 Task: Find connections with filter location Ouled Mimoun with filter topic #socialentrepreneurswith filter profile language English with filter current company Business Web Solutions with filter school The ICFAI University, Dehradun with filter industry Internet Marketplace Platforms with filter service category Logo Design with filter keywords title Electrician
Action: Mouse moved to (532, 68)
Screenshot: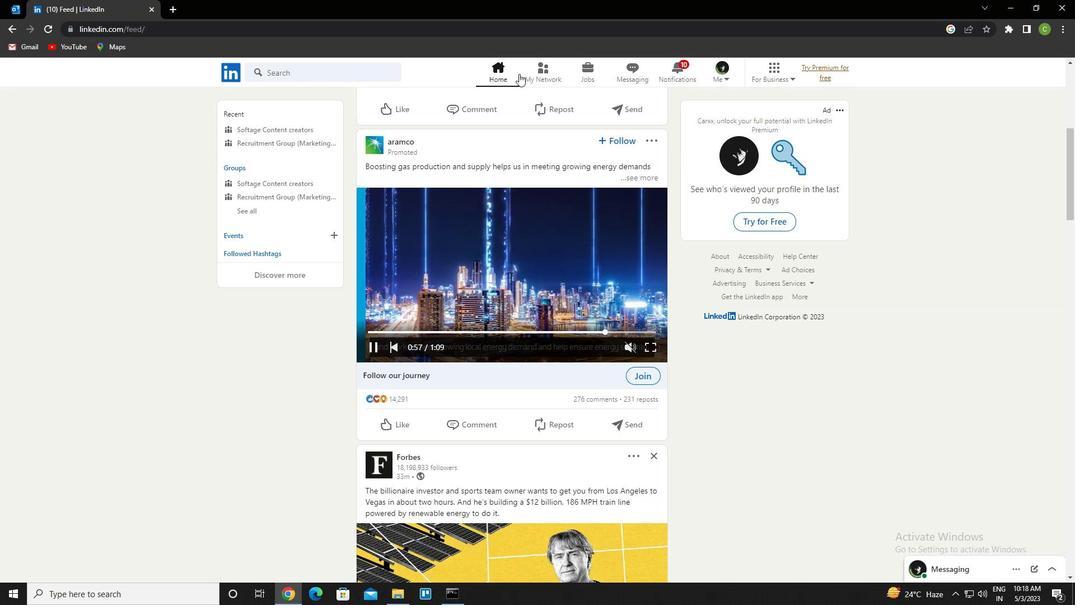 
Action: Mouse pressed left at (532, 68)
Screenshot: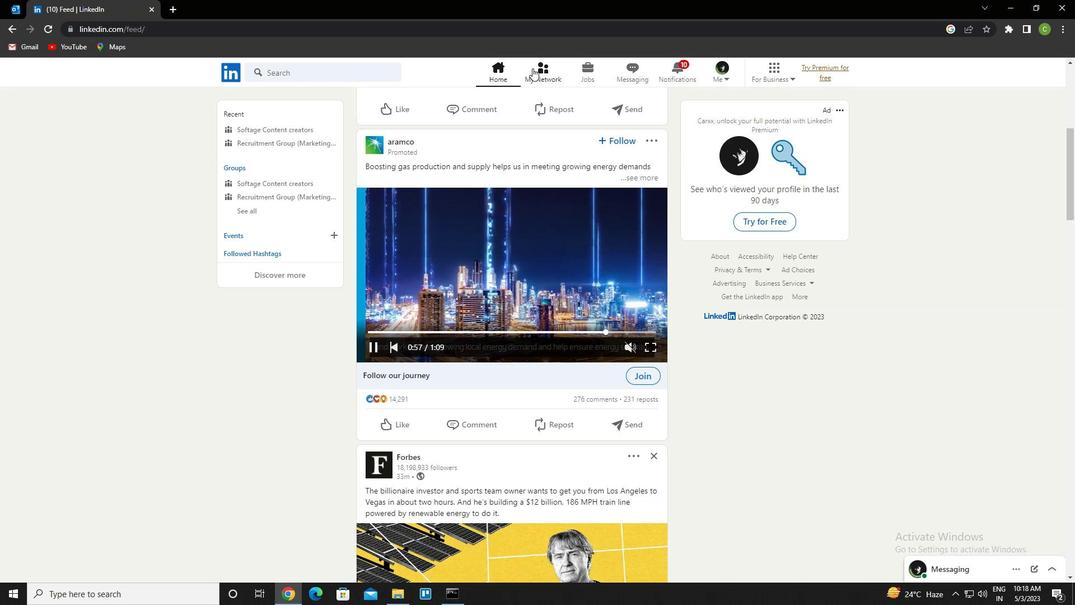 
Action: Mouse moved to (293, 135)
Screenshot: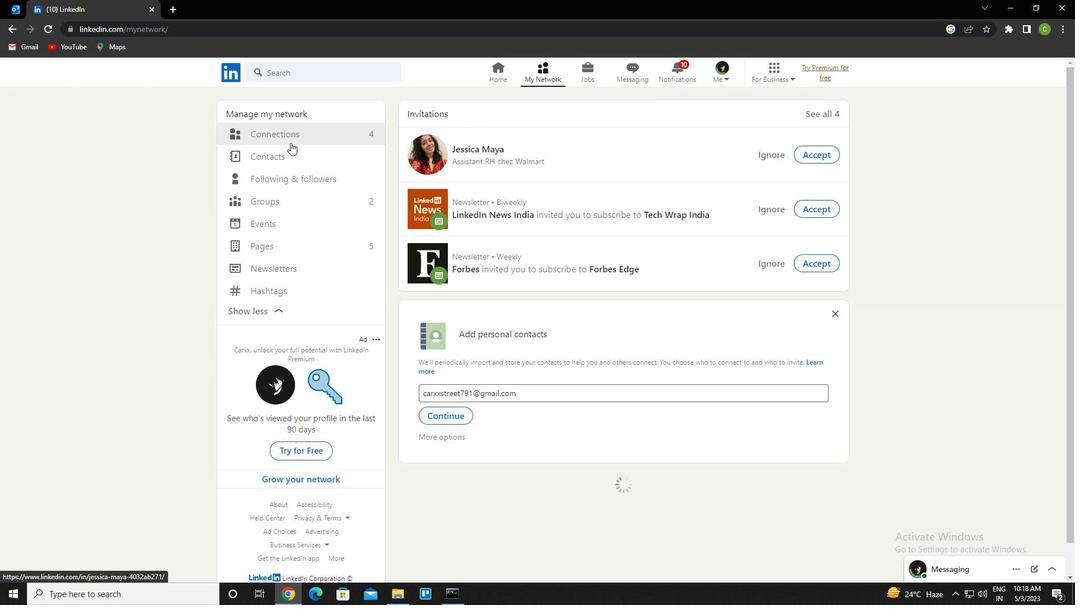 
Action: Mouse pressed left at (293, 135)
Screenshot: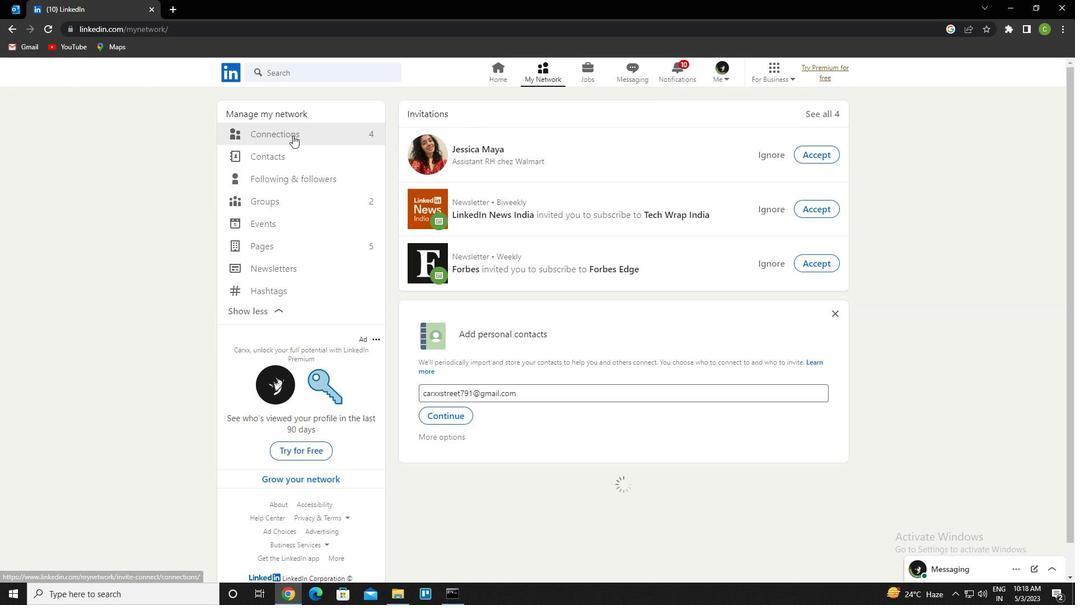 
Action: Mouse moved to (635, 134)
Screenshot: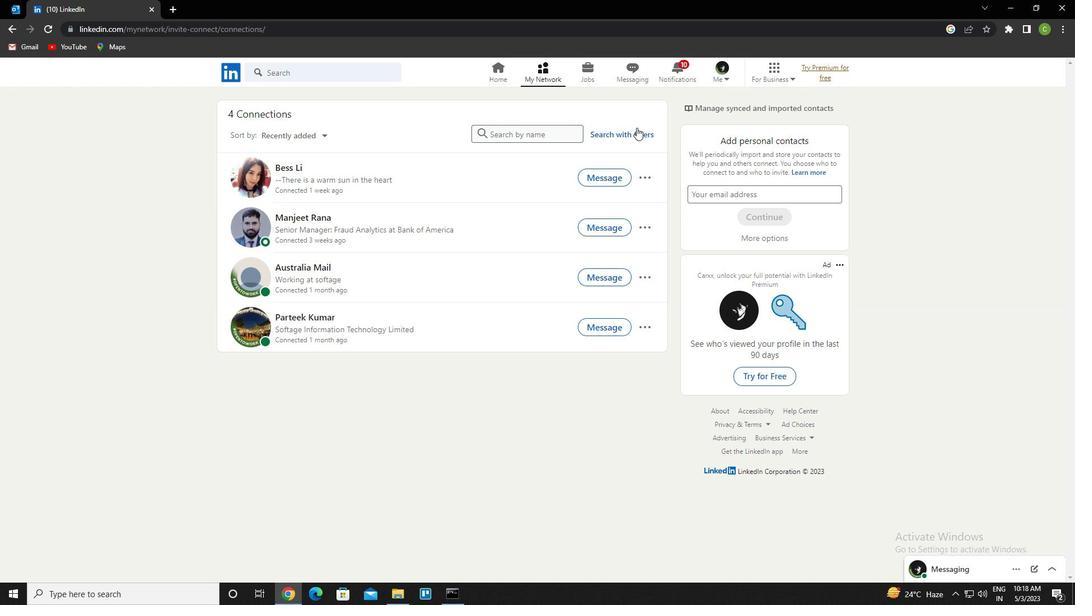 
Action: Mouse pressed left at (635, 134)
Screenshot: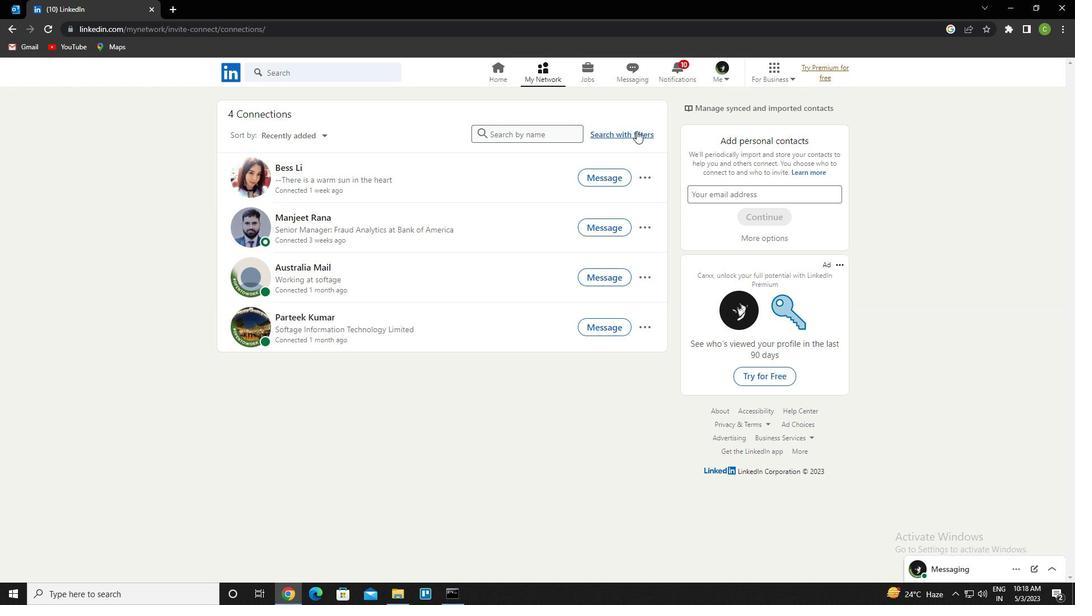 
Action: Mouse moved to (575, 106)
Screenshot: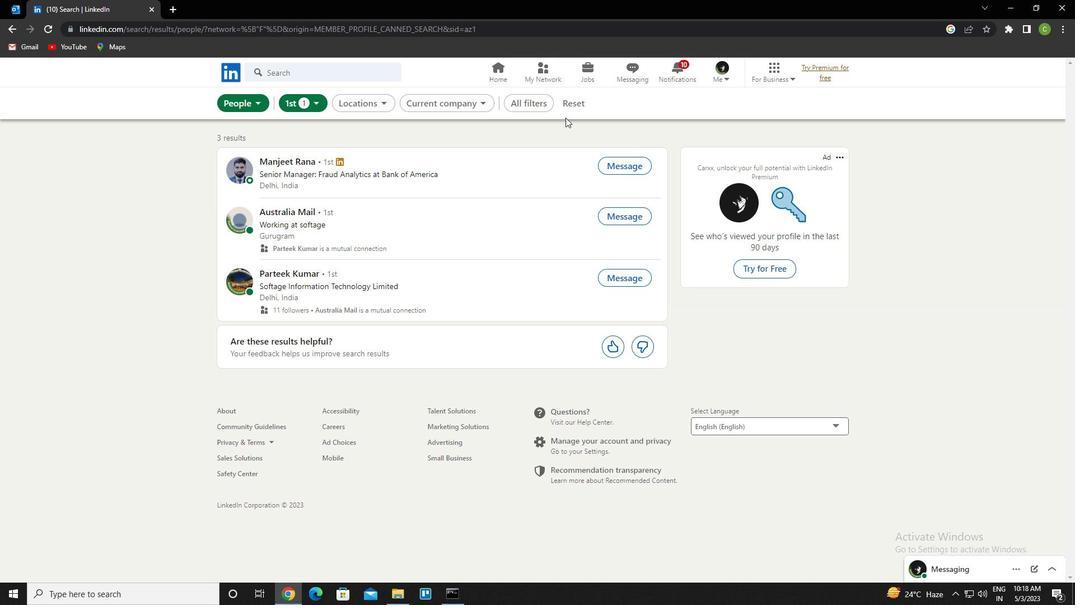
Action: Mouse pressed left at (575, 106)
Screenshot: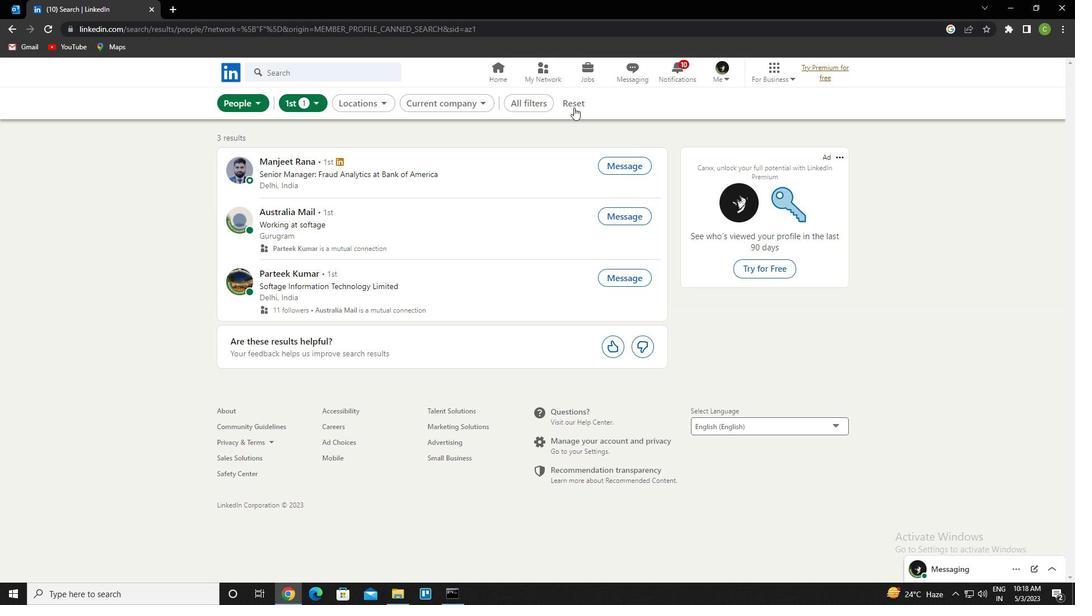 
Action: Mouse moved to (563, 103)
Screenshot: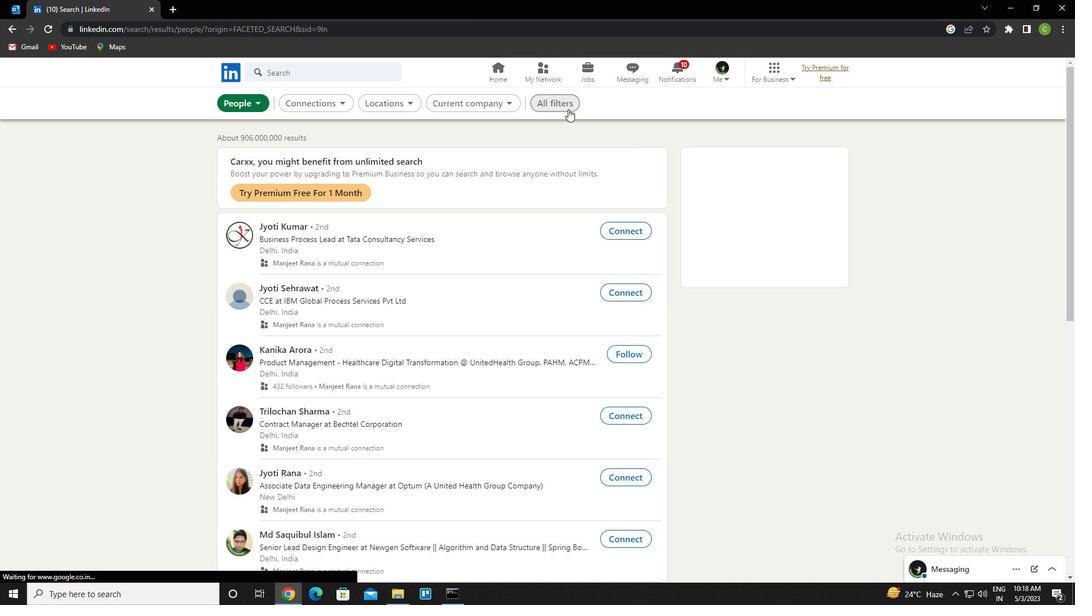 
Action: Mouse pressed left at (563, 103)
Screenshot: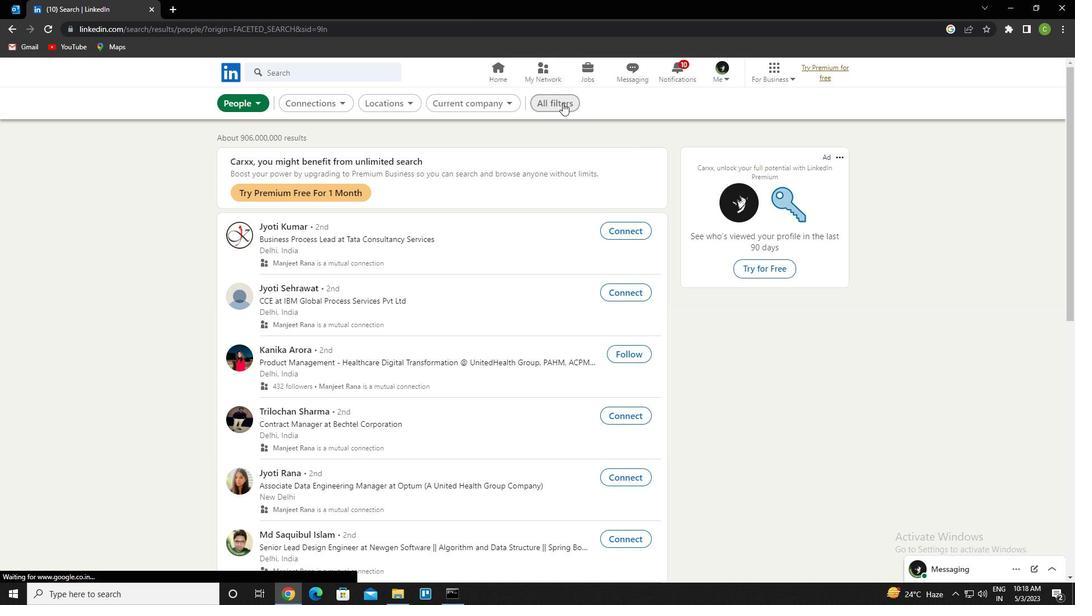 
Action: Mouse moved to (1044, 363)
Screenshot: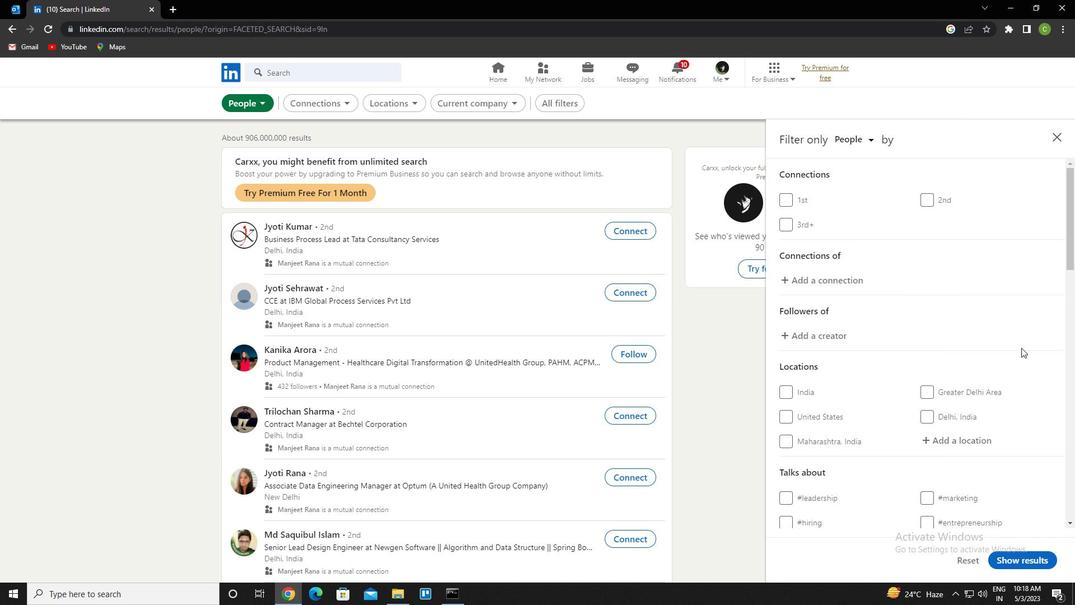 
Action: Mouse scrolled (1044, 362) with delta (0, 0)
Screenshot: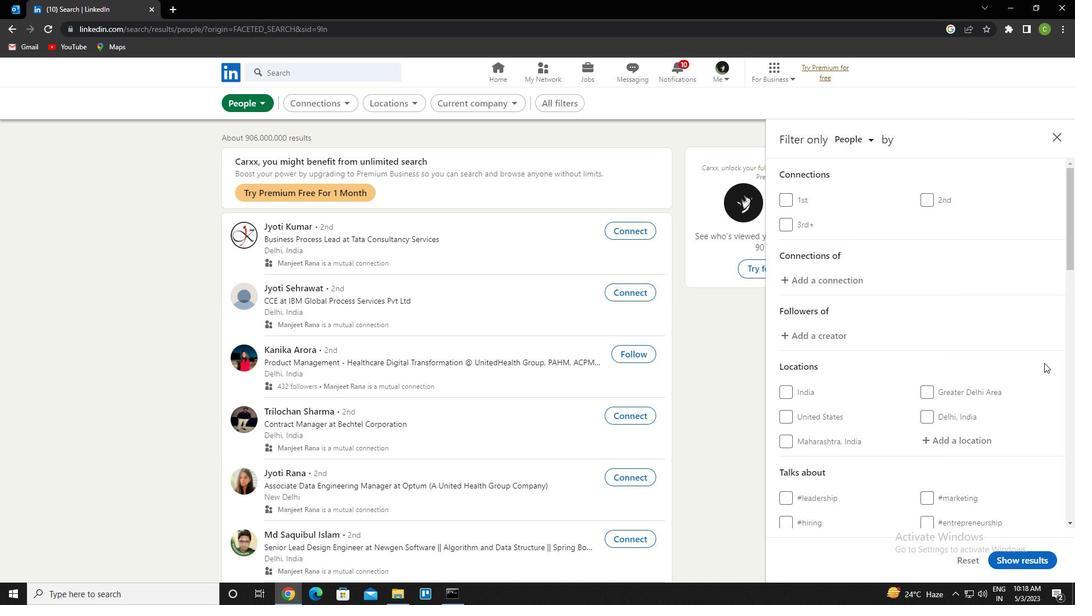 
Action: Mouse scrolled (1044, 362) with delta (0, 0)
Screenshot: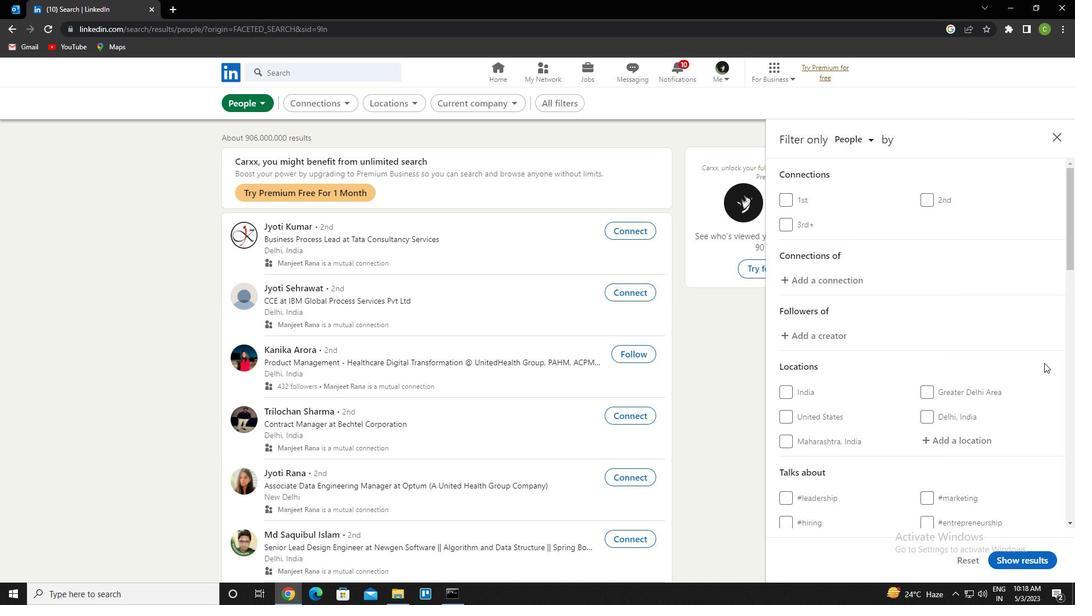 
Action: Mouse moved to (1042, 361)
Screenshot: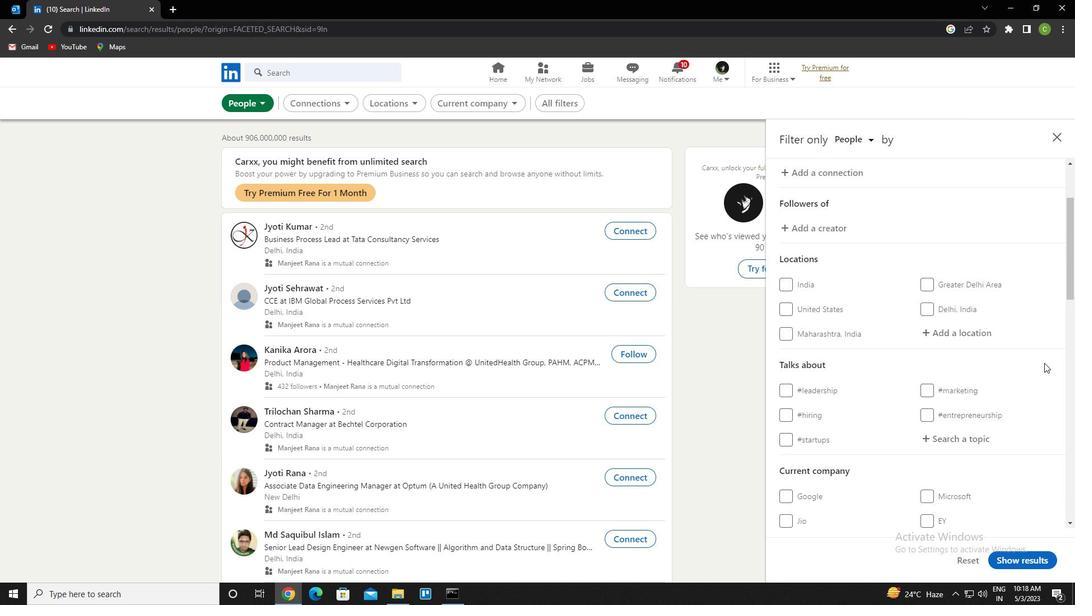 
Action: Mouse scrolled (1042, 361) with delta (0, 0)
Screenshot: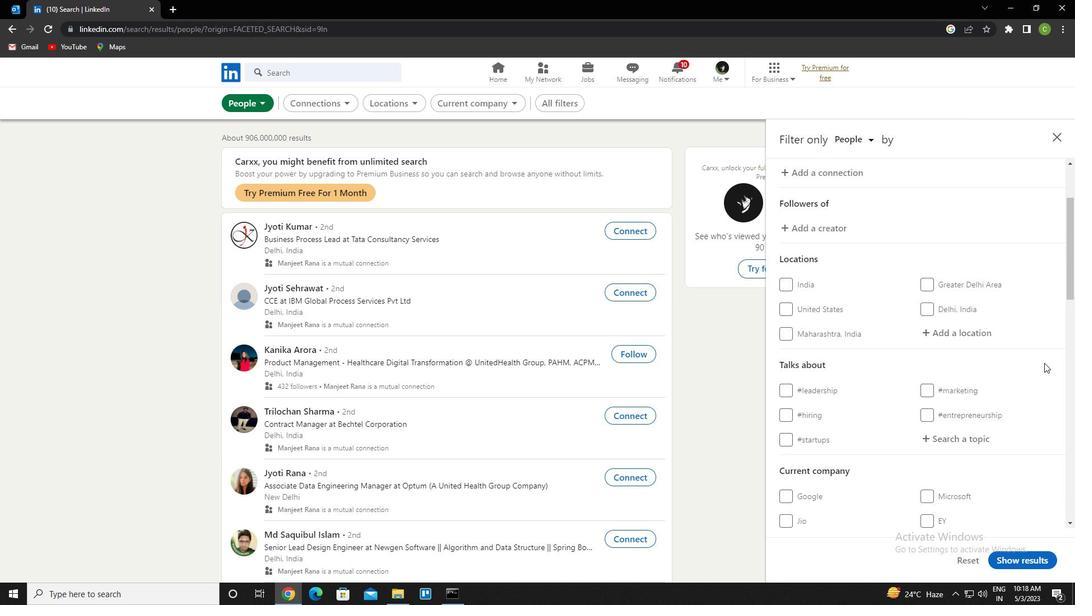 
Action: Mouse moved to (976, 278)
Screenshot: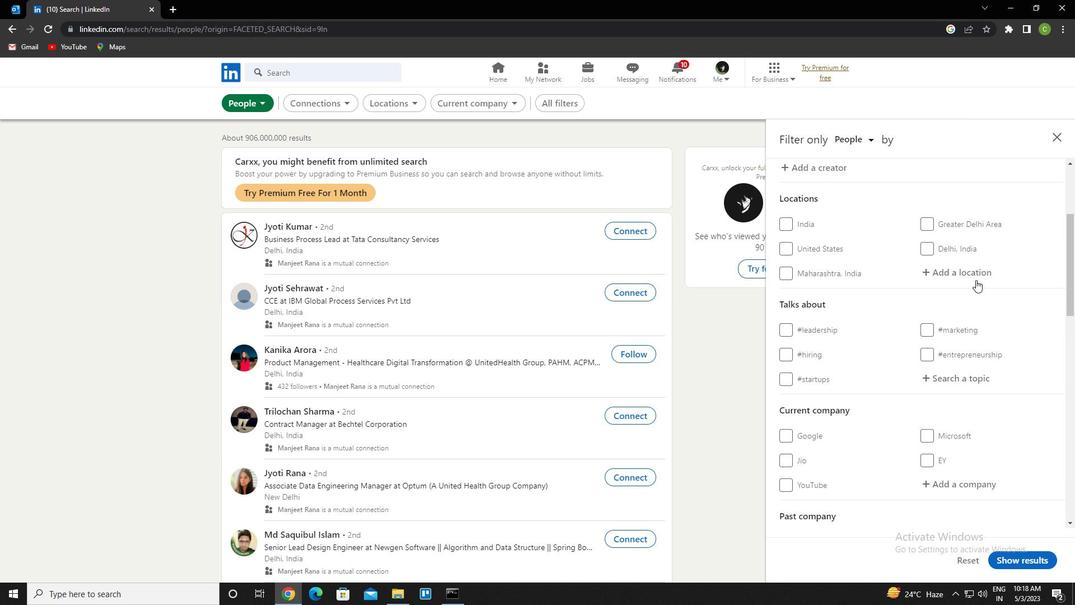 
Action: Mouse pressed left at (976, 278)
Screenshot: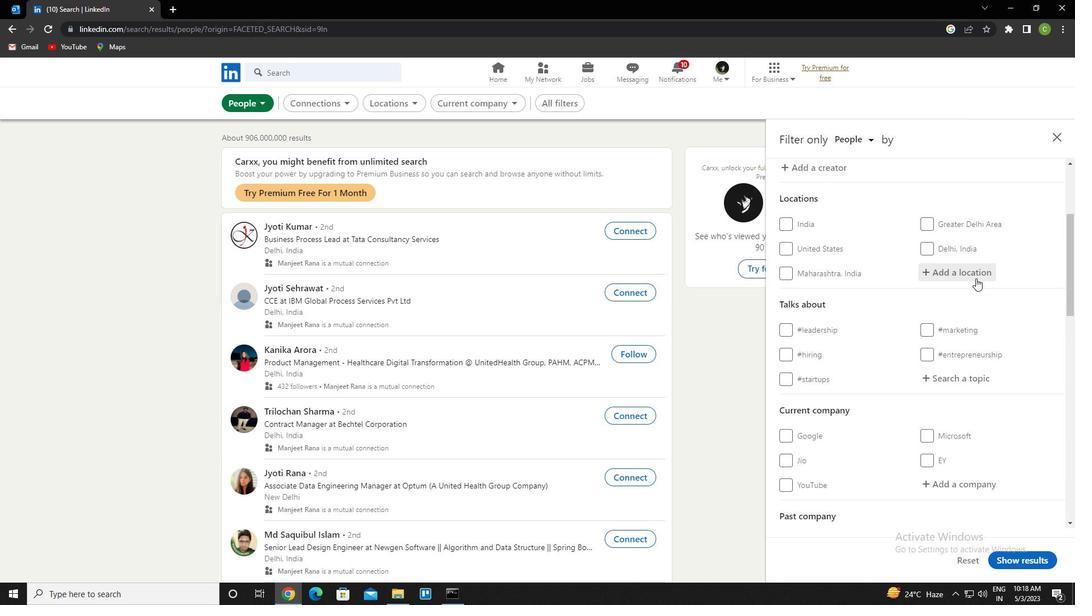 
Action: Key pressed <Key.caps_lock>o<Key.caps_lock>uled<Key.space>min<Key.backspace>moum<Key.enter>
Screenshot: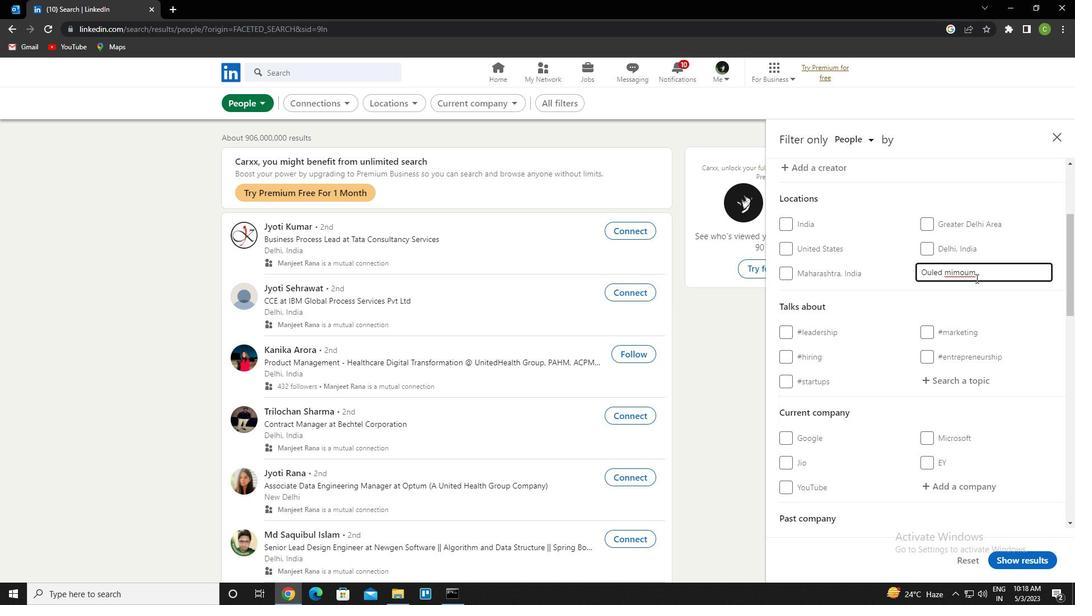 
Action: Mouse scrolled (976, 277) with delta (0, 0)
Screenshot: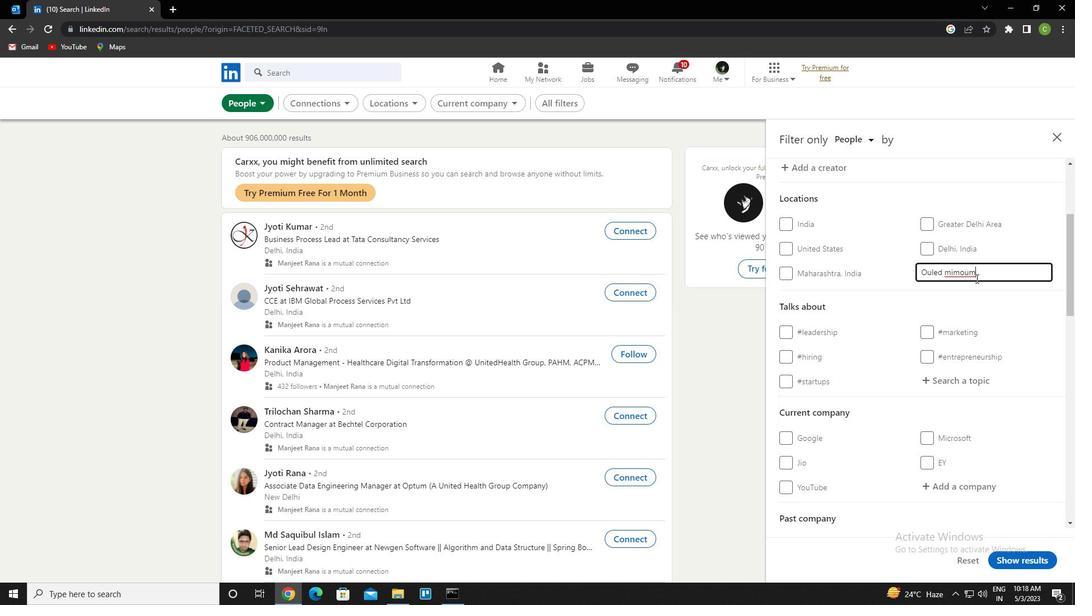 
Action: Mouse scrolled (976, 277) with delta (0, 0)
Screenshot: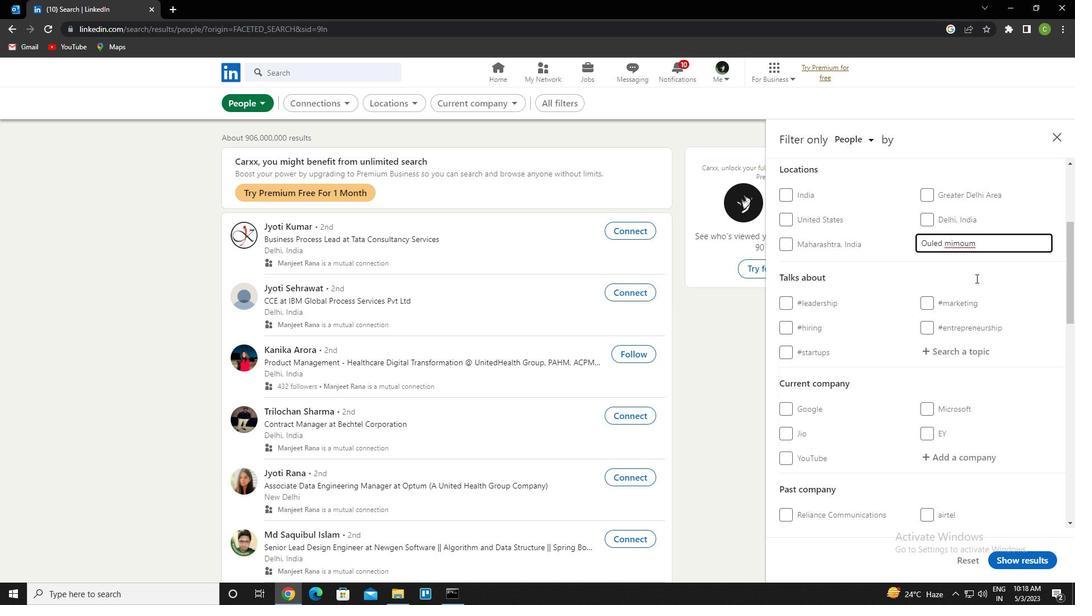 
Action: Mouse moved to (964, 271)
Screenshot: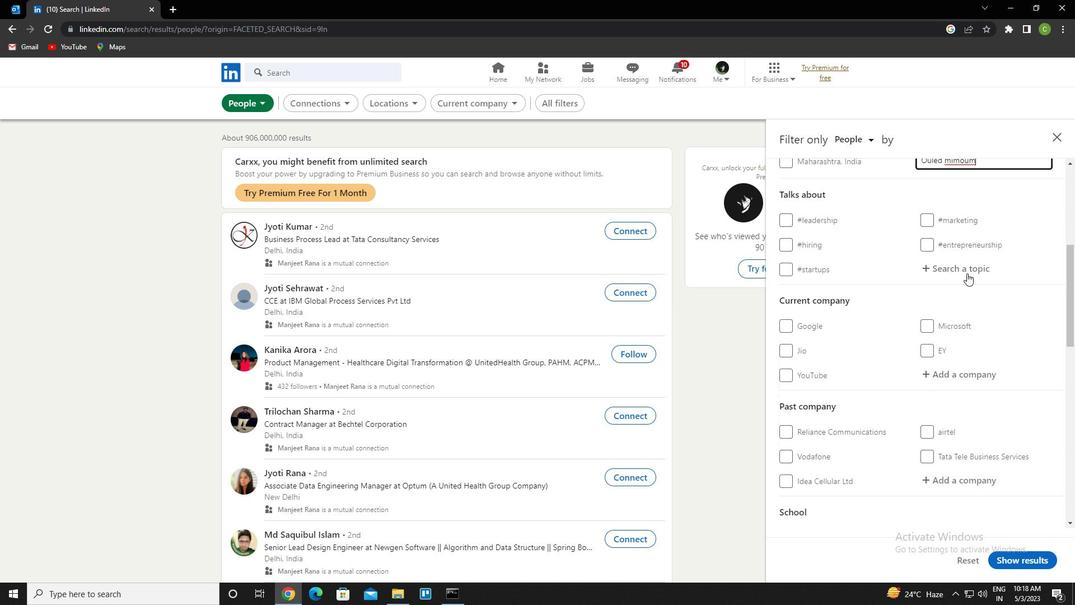 
Action: Mouse pressed left at (964, 271)
Screenshot: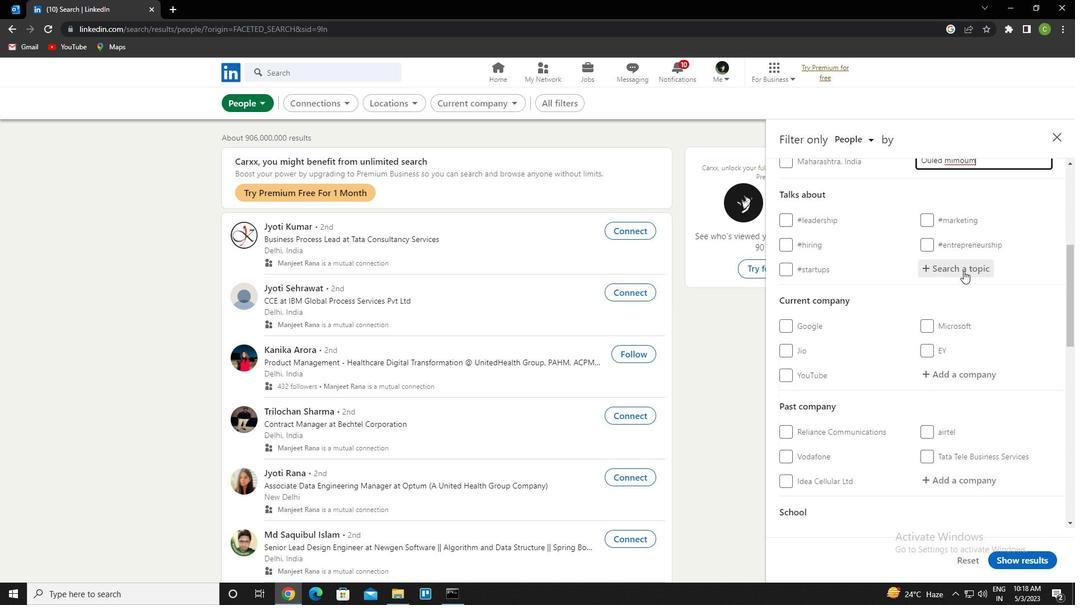
Action: Key pressed socialentrep<Key.down><Key.down><Key.enter>
Screenshot: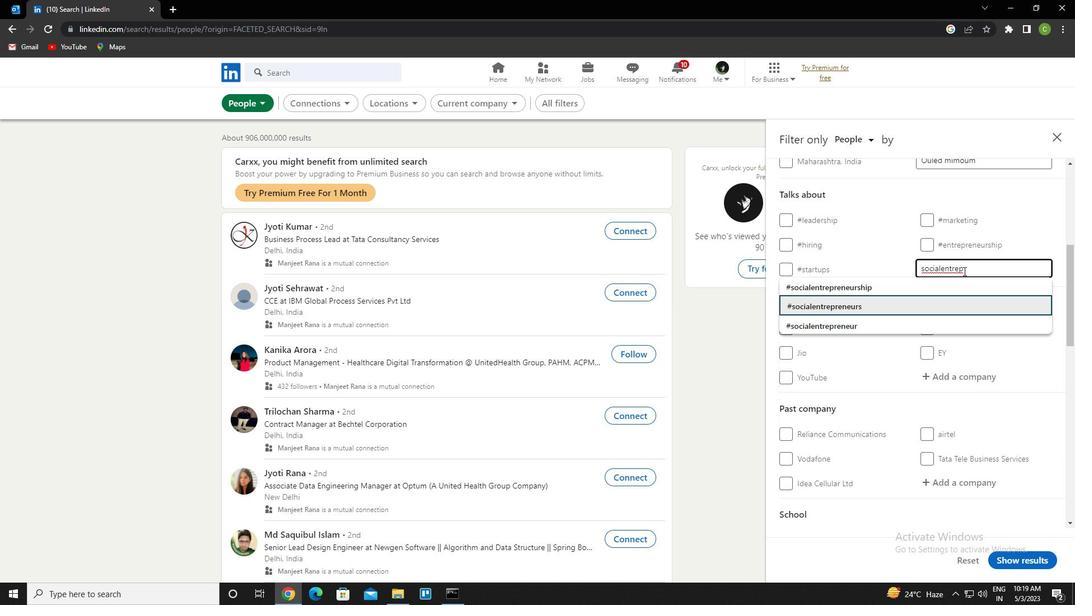 
Action: Mouse scrolled (964, 270) with delta (0, 0)
Screenshot: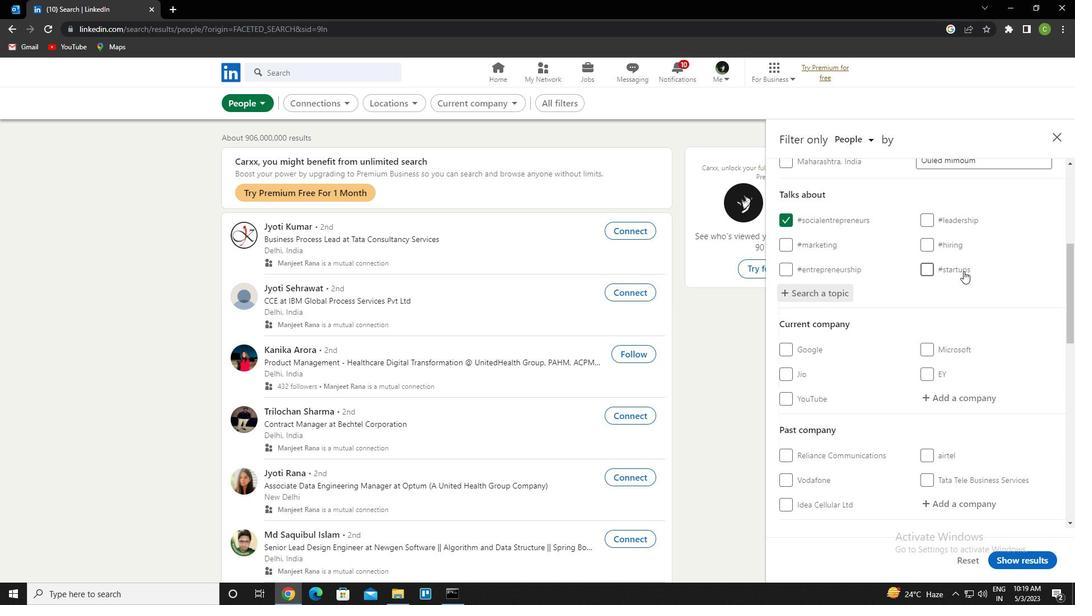 
Action: Mouse scrolled (964, 270) with delta (0, 0)
Screenshot: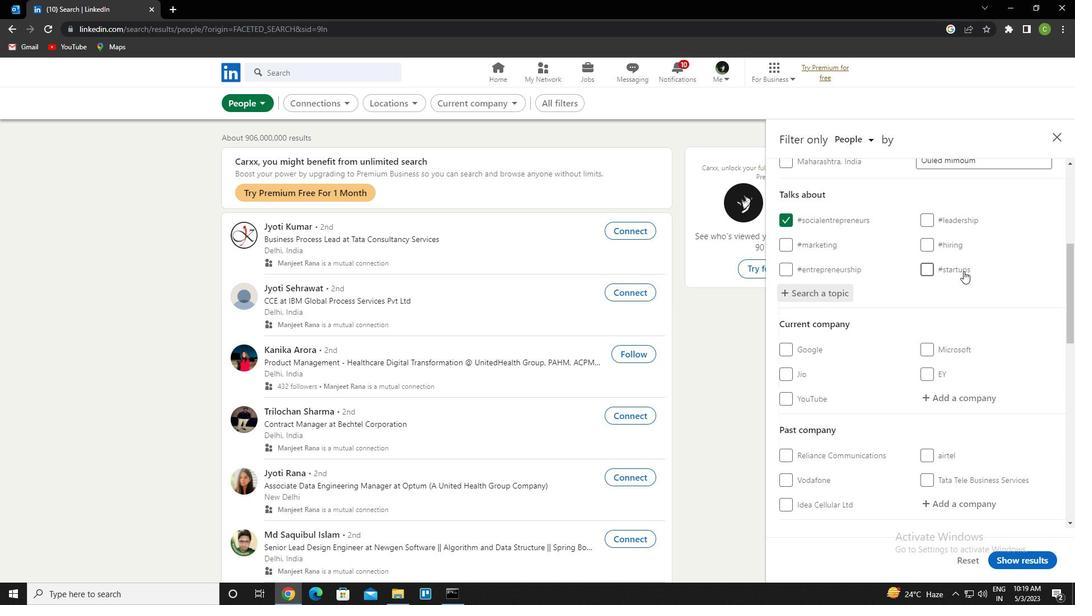 
Action: Mouse scrolled (964, 270) with delta (0, 0)
Screenshot: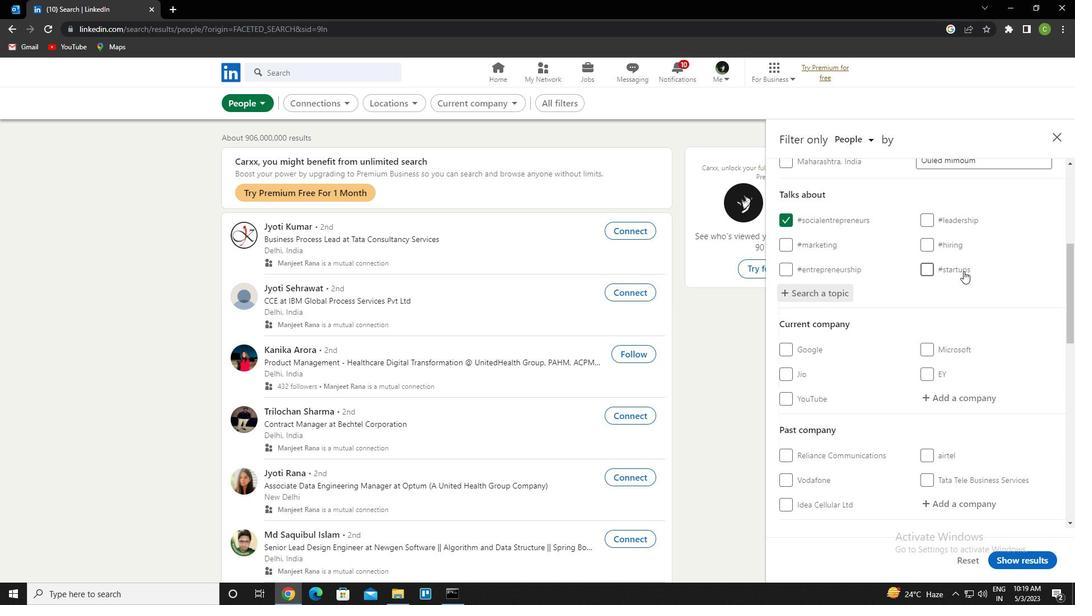 
Action: Mouse scrolled (964, 270) with delta (0, 0)
Screenshot: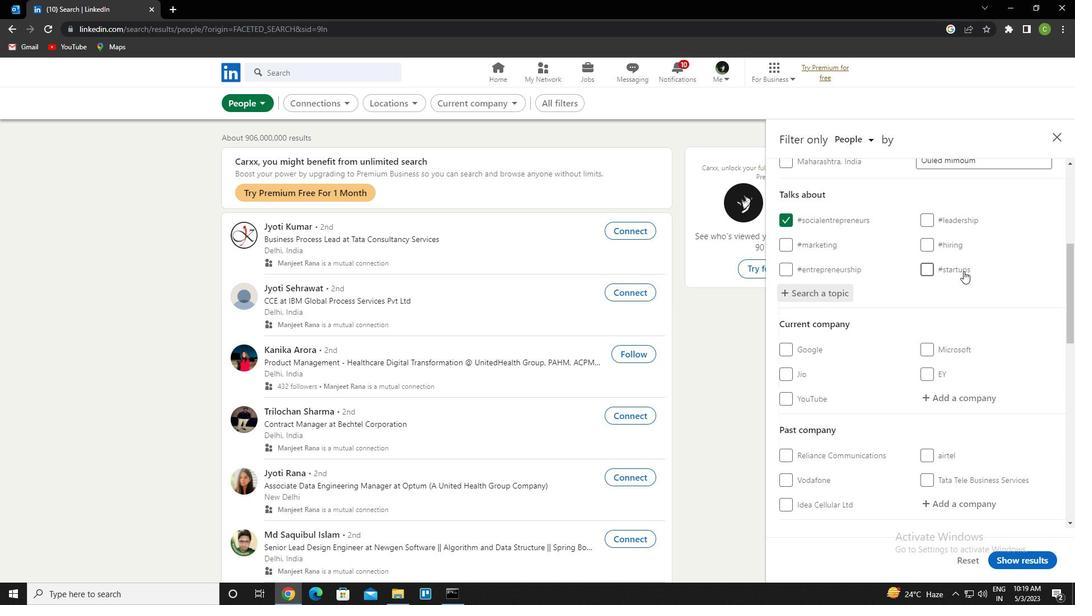 
Action: Mouse scrolled (964, 270) with delta (0, 0)
Screenshot: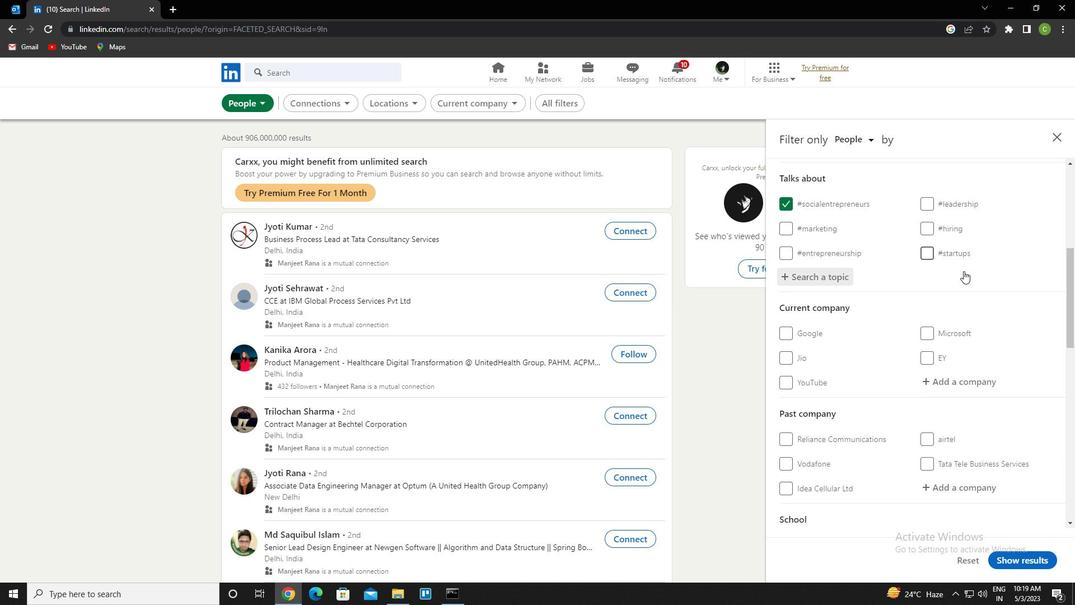 
Action: Mouse scrolled (964, 270) with delta (0, 0)
Screenshot: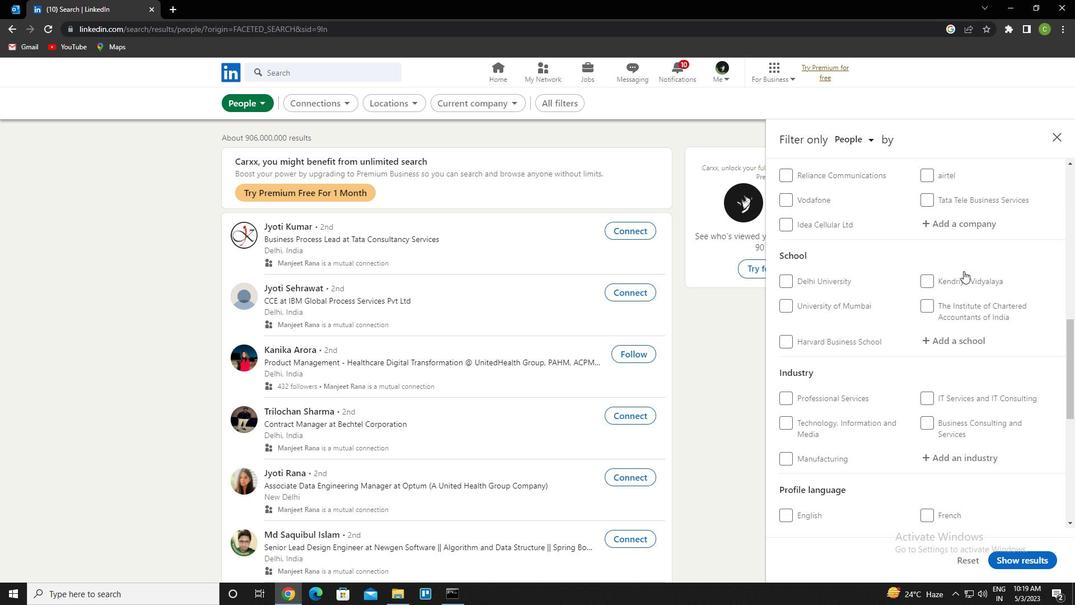 
Action: Mouse scrolled (964, 270) with delta (0, 0)
Screenshot: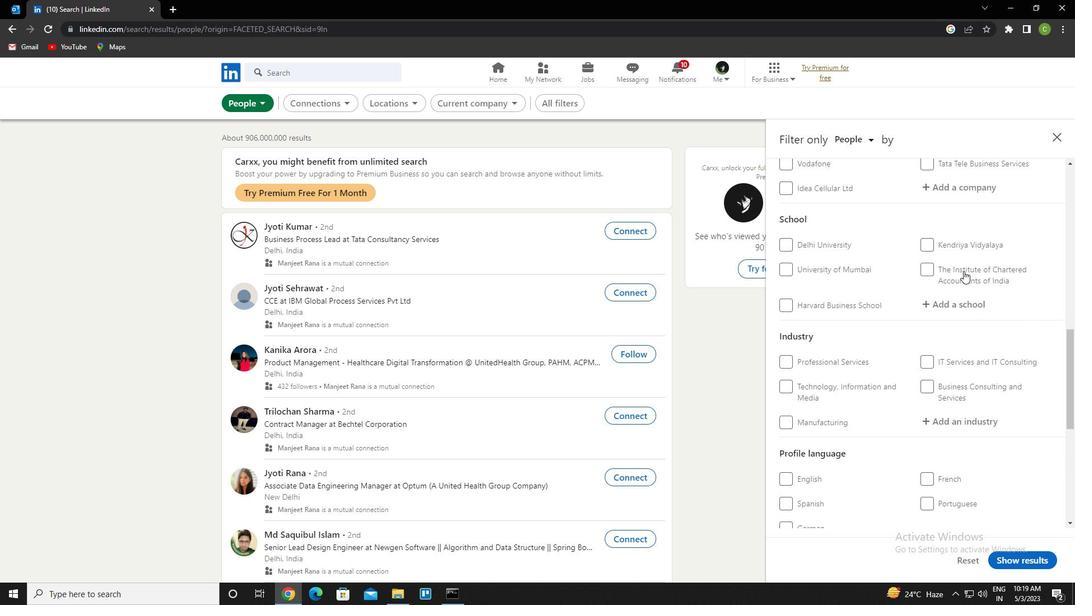 
Action: Mouse scrolled (964, 270) with delta (0, 0)
Screenshot: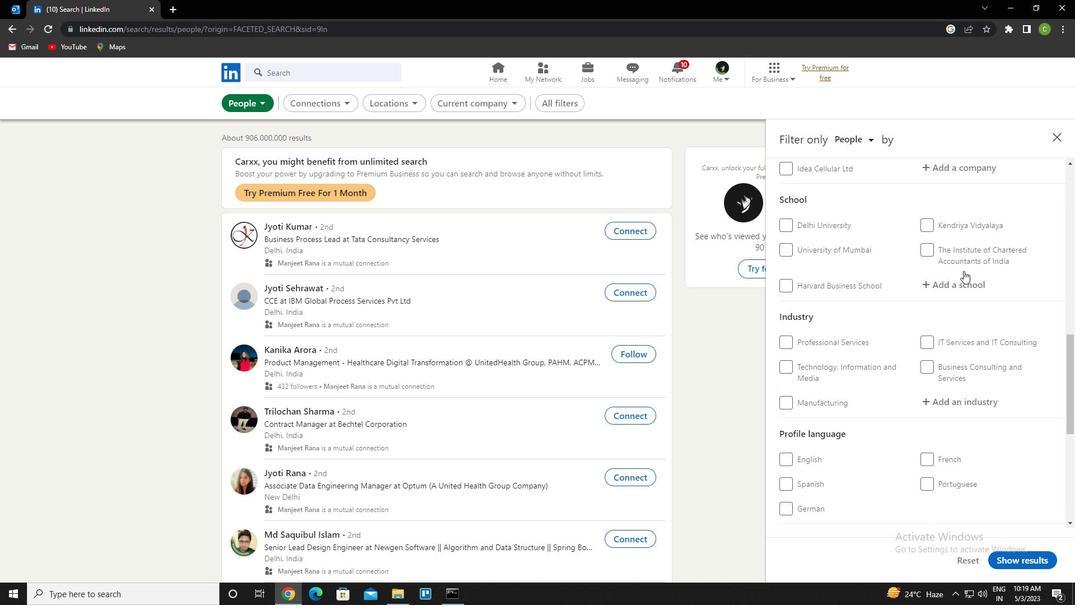 
Action: Mouse scrolled (964, 270) with delta (0, 0)
Screenshot: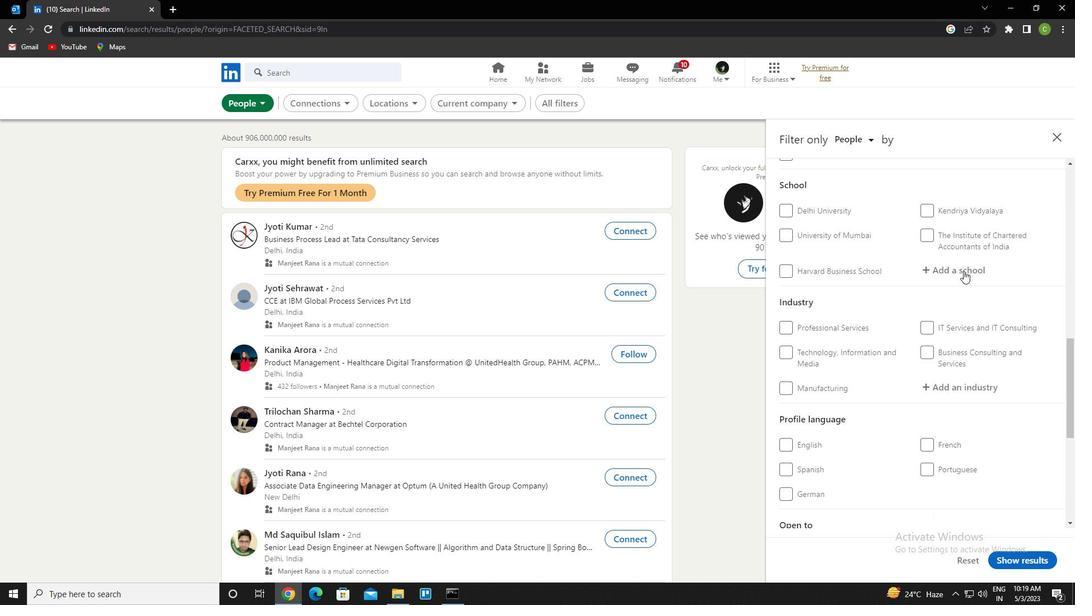 
Action: Mouse scrolled (964, 270) with delta (0, 0)
Screenshot: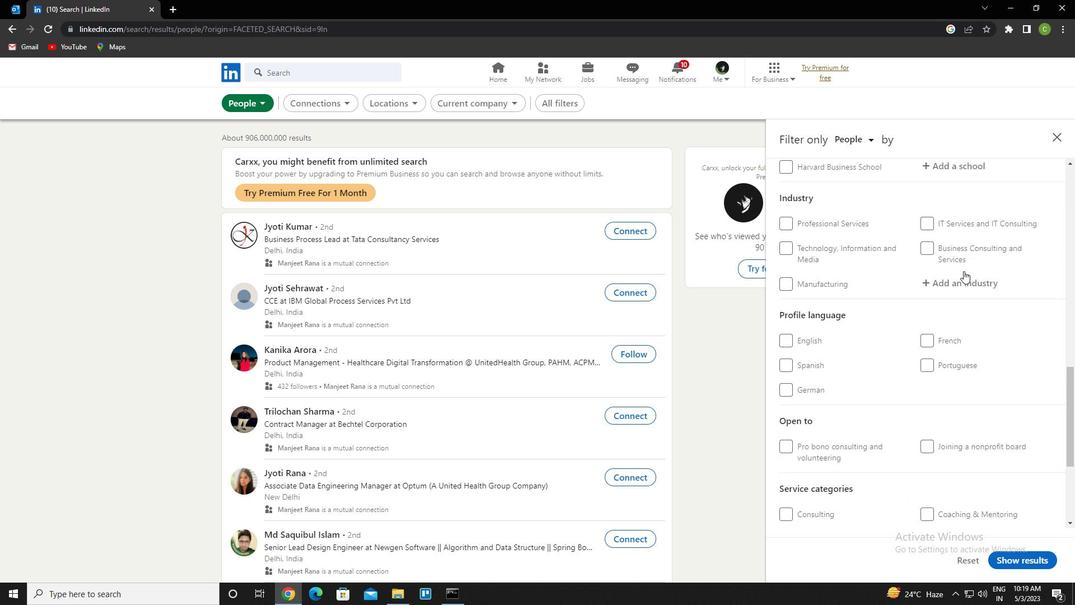 
Action: Mouse scrolled (964, 270) with delta (0, 0)
Screenshot: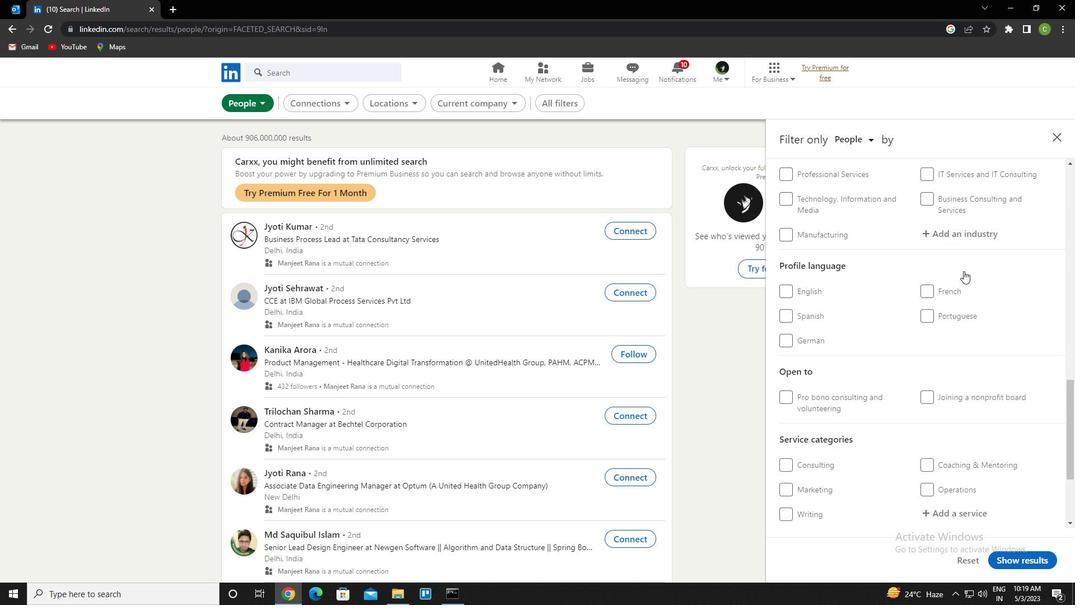 
Action: Mouse moved to (882, 301)
Screenshot: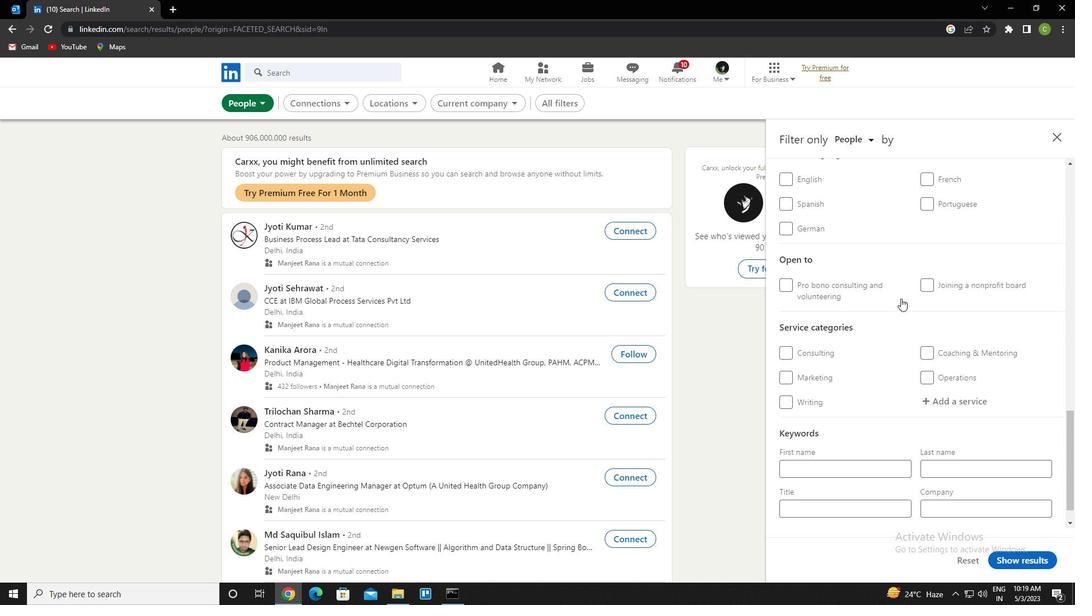 
Action: Mouse scrolled (882, 301) with delta (0, 0)
Screenshot: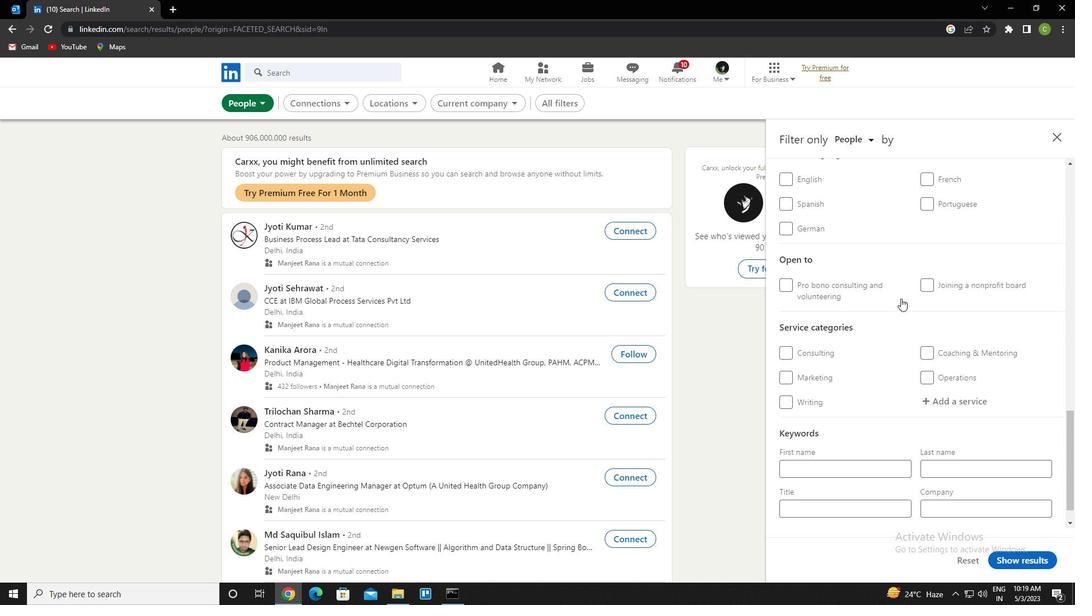 
Action: Mouse moved to (782, 240)
Screenshot: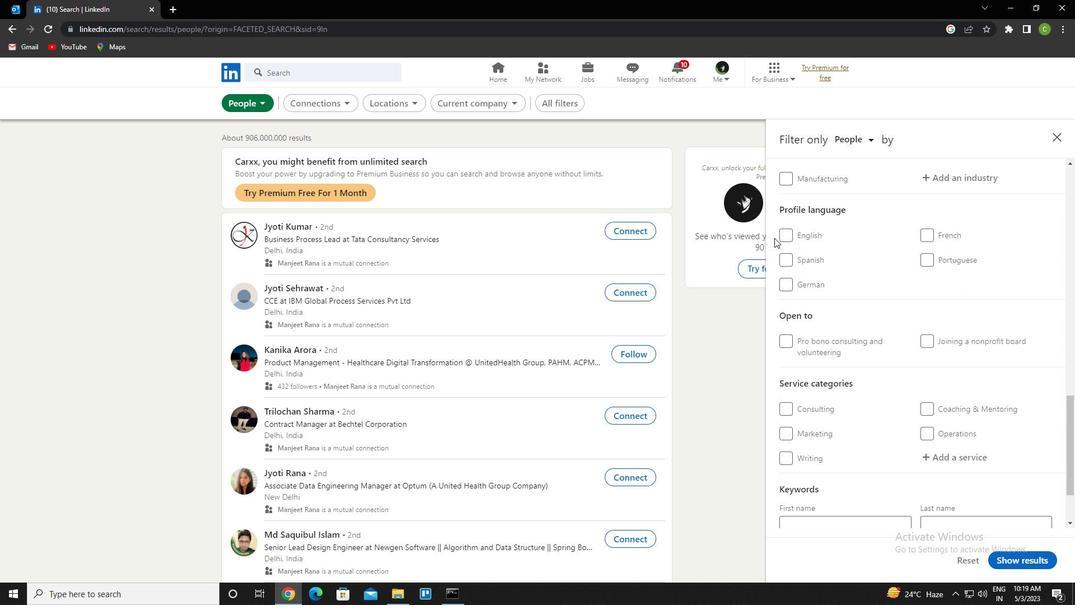 
Action: Mouse pressed left at (782, 240)
Screenshot: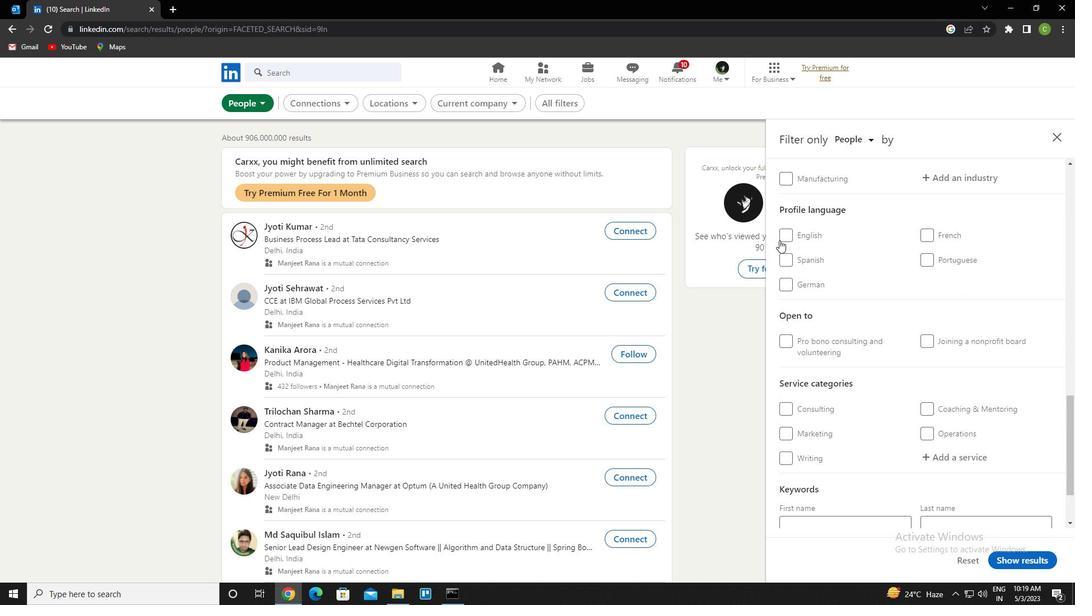
Action: Mouse moved to (887, 309)
Screenshot: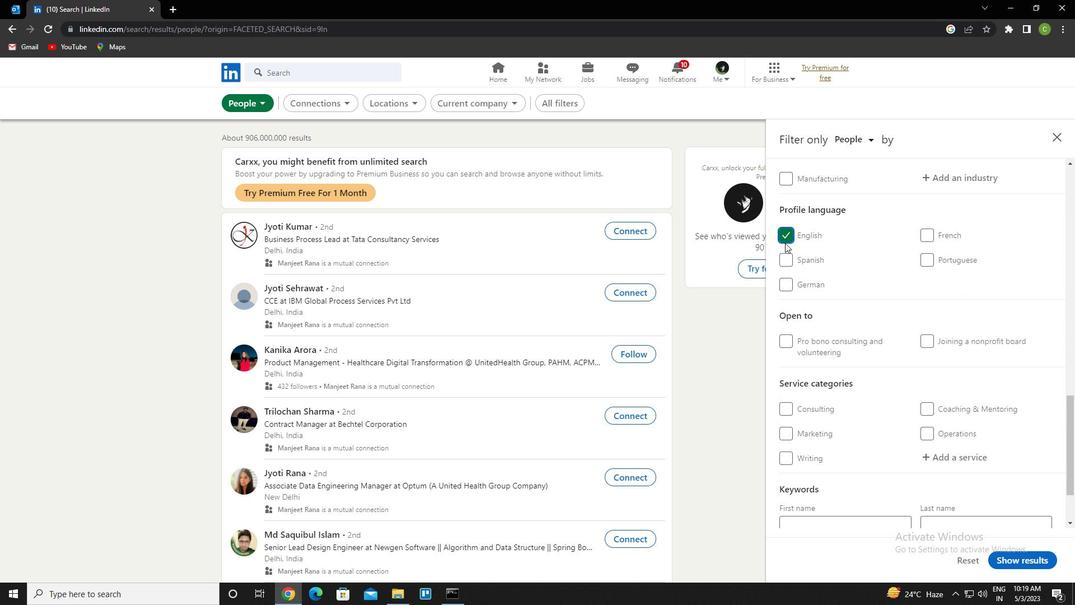 
Action: Mouse scrolled (887, 310) with delta (0, 0)
Screenshot: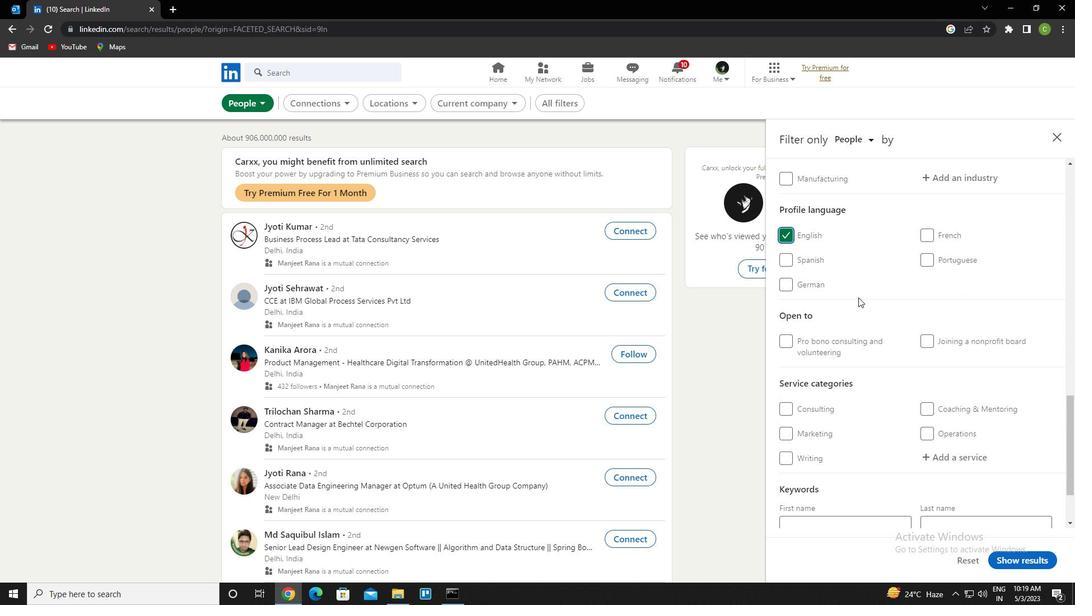 
Action: Mouse scrolled (887, 310) with delta (0, 0)
Screenshot: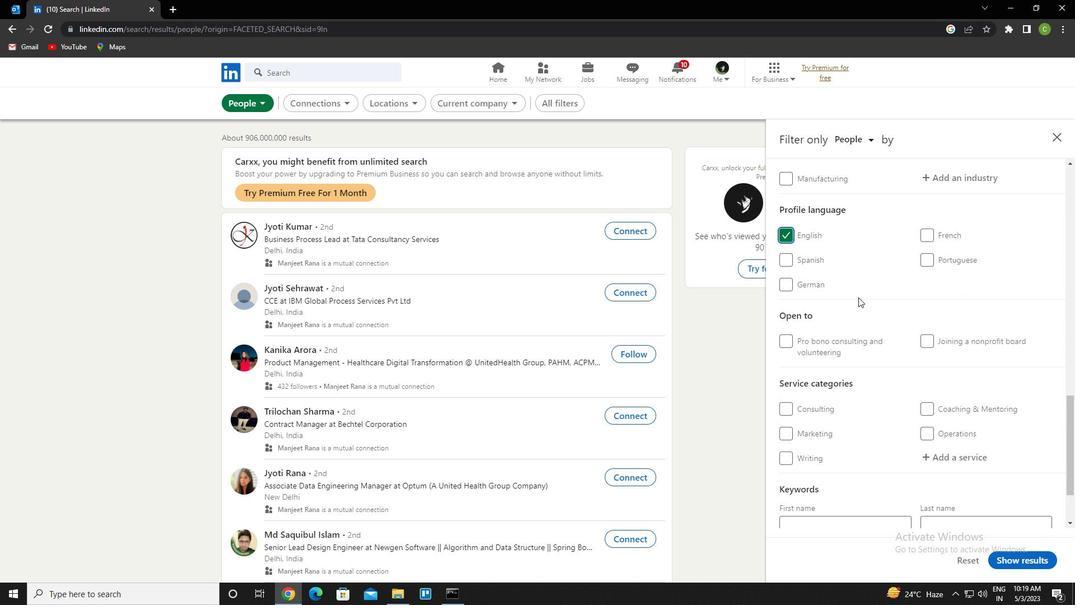 
Action: Mouse scrolled (887, 310) with delta (0, 0)
Screenshot: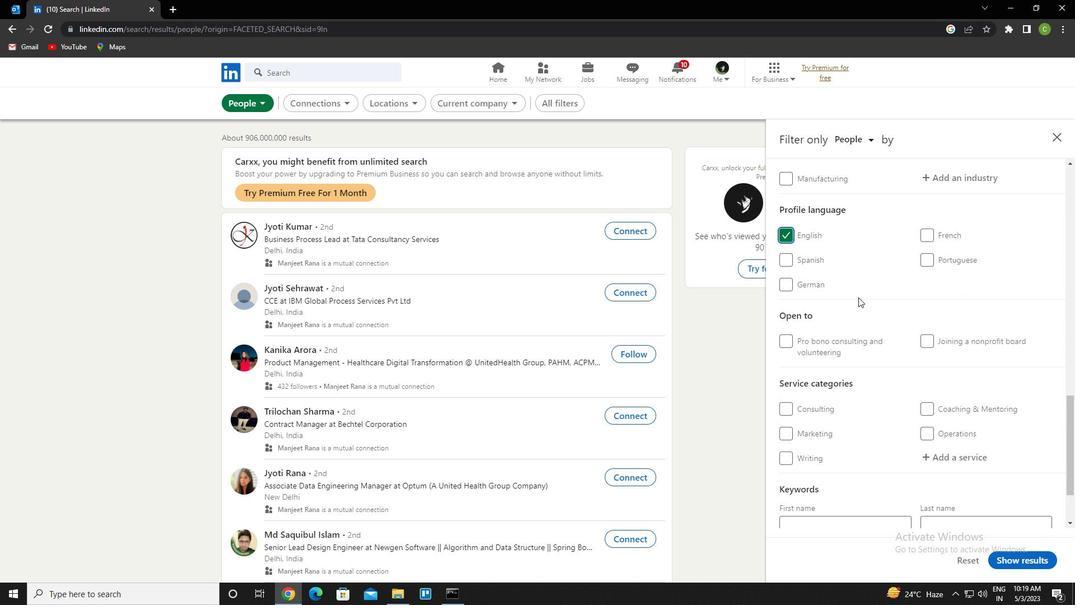 
Action: Mouse scrolled (887, 310) with delta (0, 0)
Screenshot: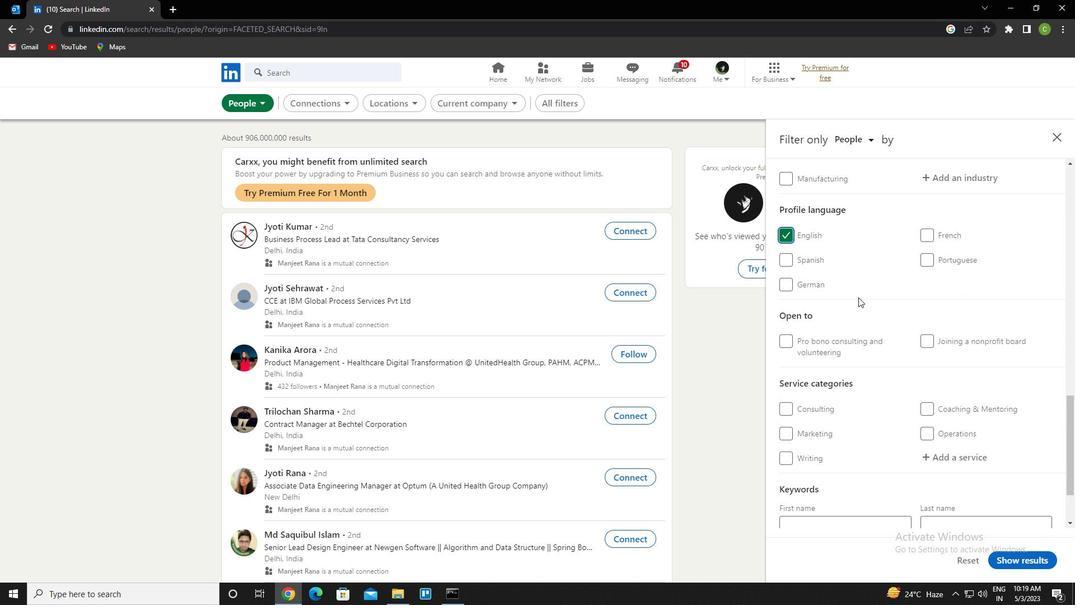 
Action: Mouse scrolled (887, 310) with delta (0, 0)
Screenshot: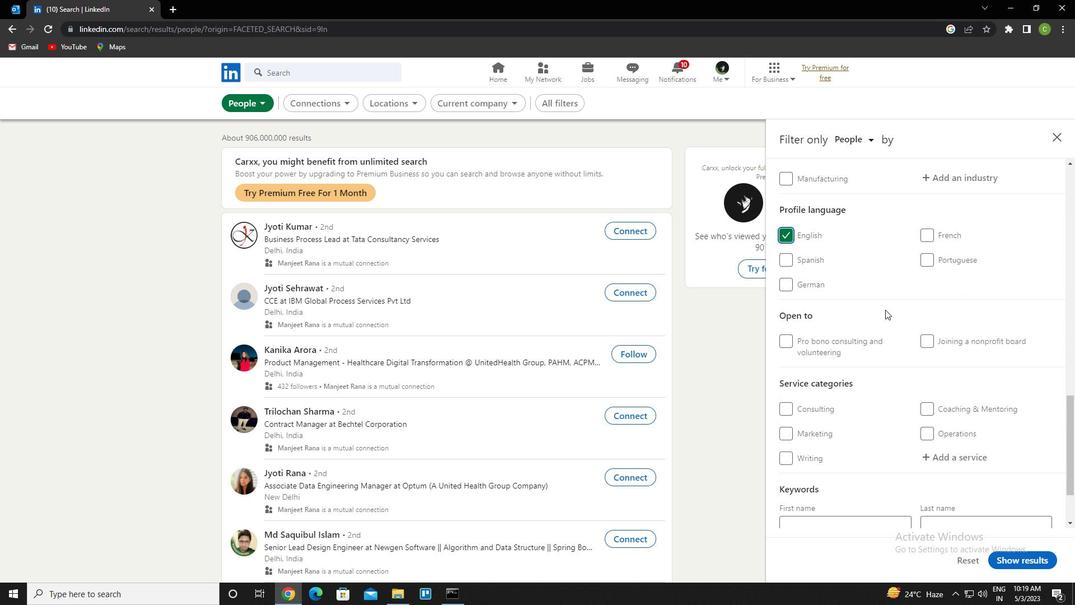 
Action: Mouse scrolled (887, 310) with delta (0, 0)
Screenshot: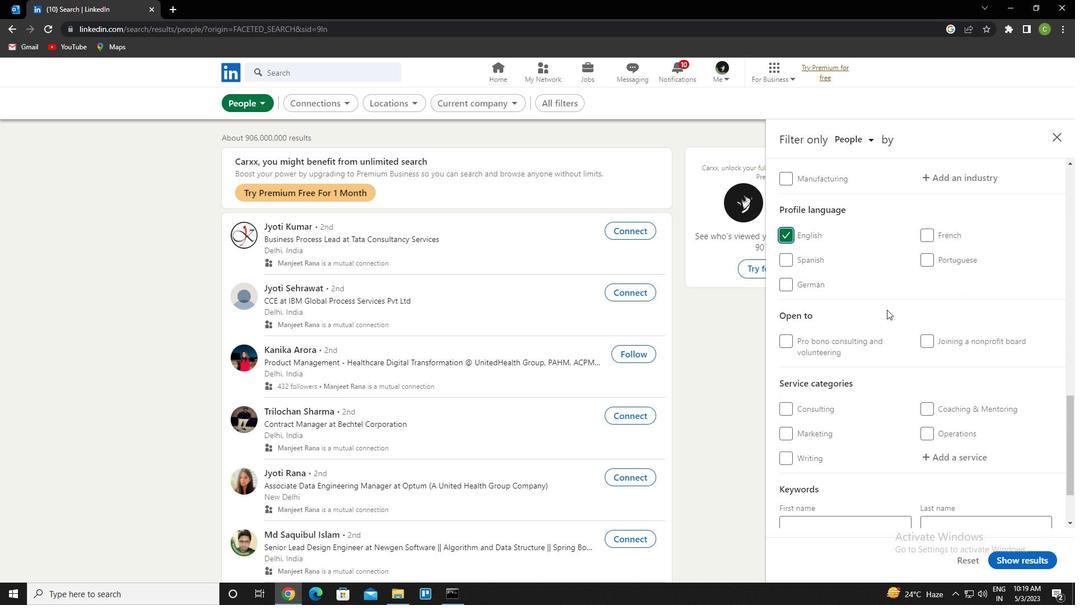 
Action: Mouse scrolled (887, 310) with delta (0, 0)
Screenshot: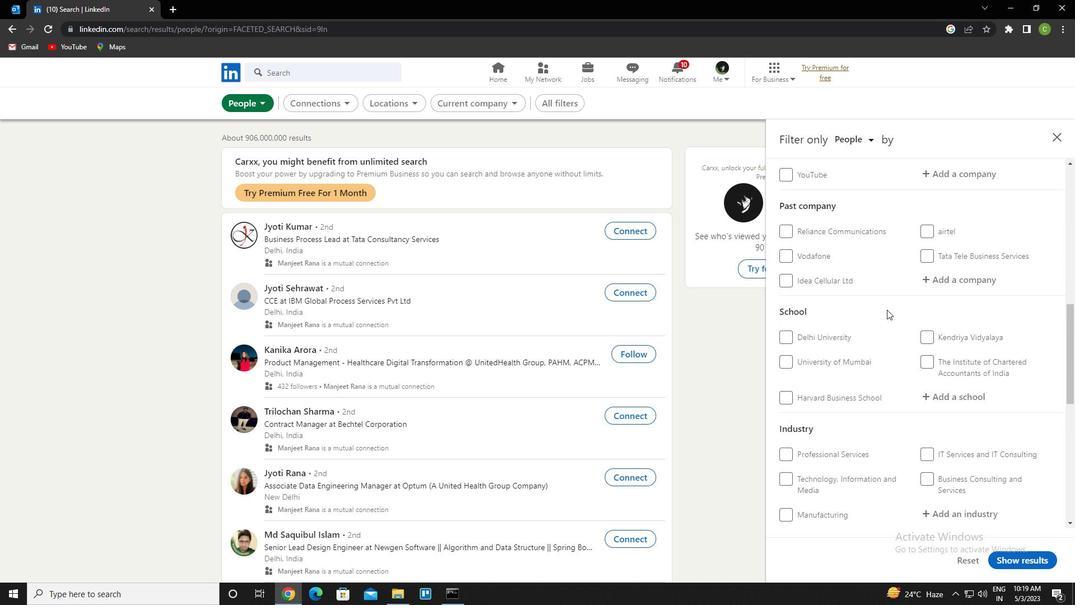 
Action: Mouse scrolled (887, 310) with delta (0, 0)
Screenshot: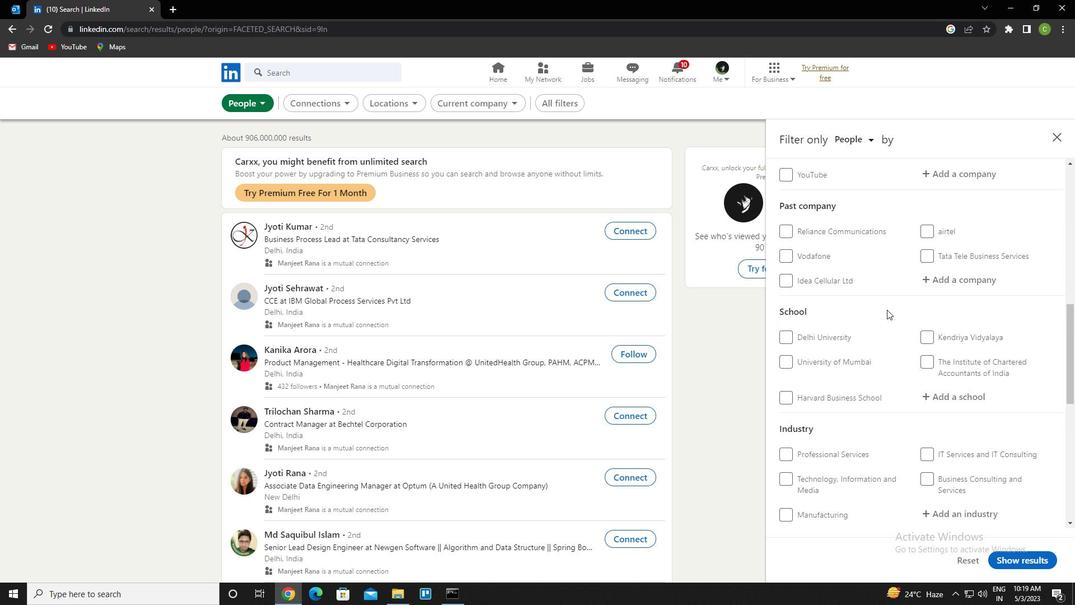 
Action: Mouse moved to (963, 292)
Screenshot: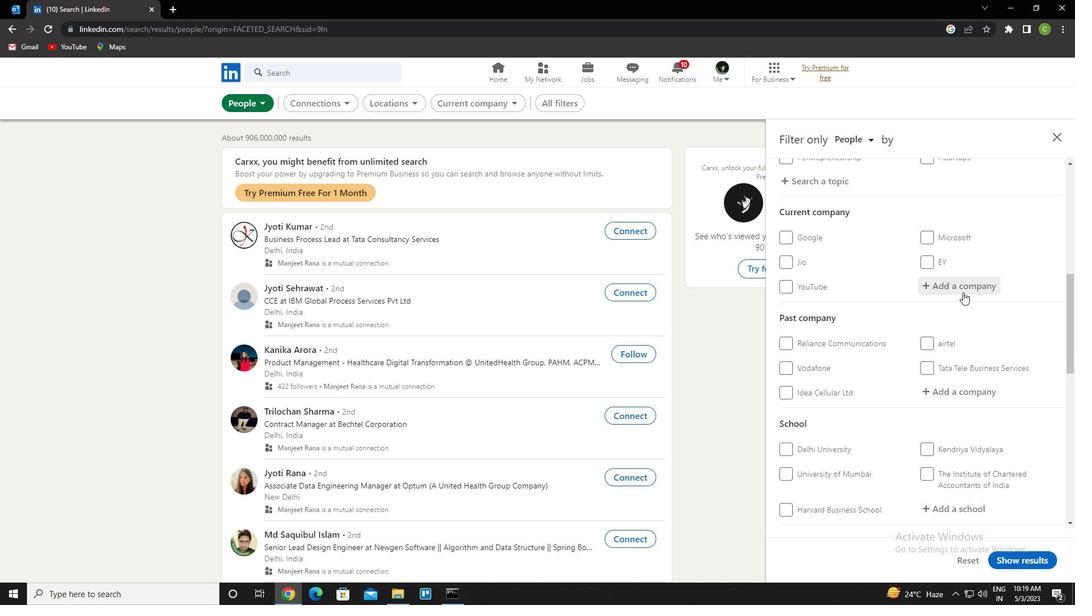 
Action: Mouse pressed left at (963, 292)
Screenshot: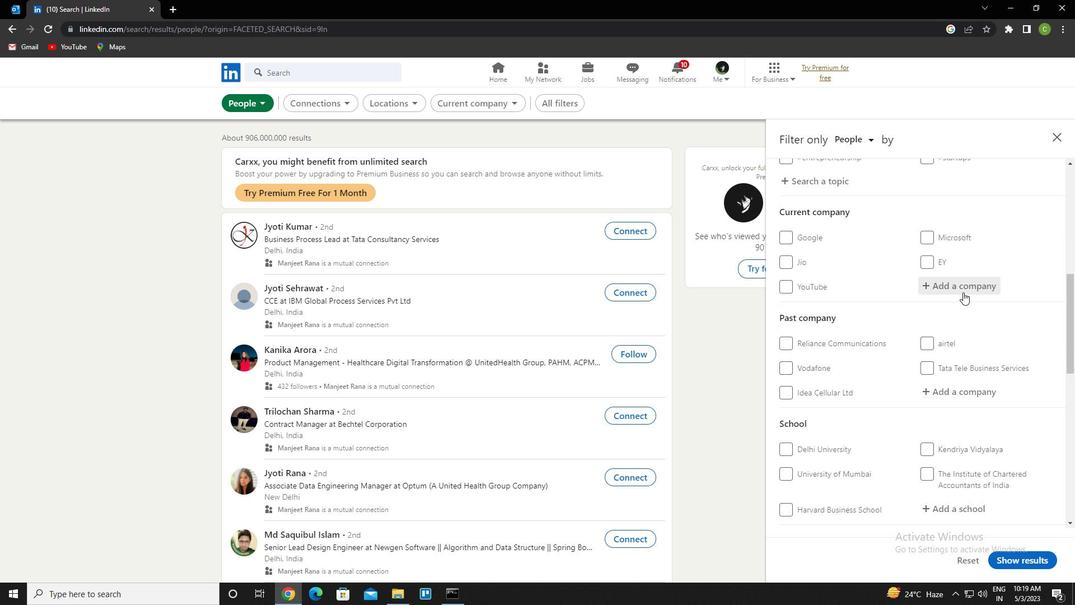 
Action: Key pressed <Key.caps_lock>b<Key.caps_lock>usiness<Key.space>web<Key.space>solutions<Key.down><Key.down><Key.down><Key.down><Key.down><Key.enter>
Screenshot: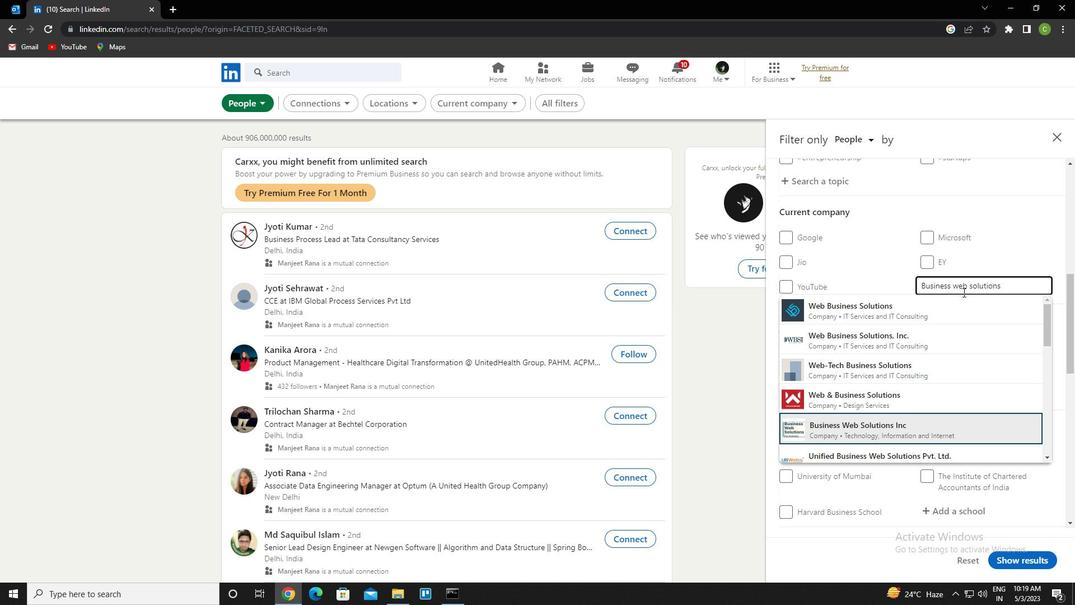 
Action: Mouse scrolled (963, 291) with delta (0, 0)
Screenshot: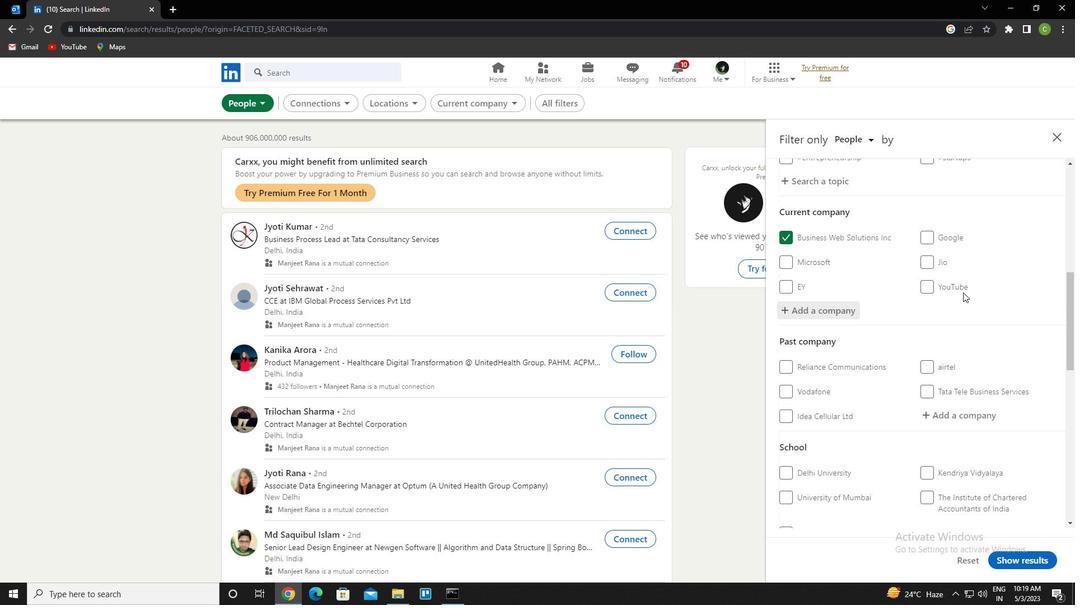 
Action: Mouse scrolled (963, 291) with delta (0, 0)
Screenshot: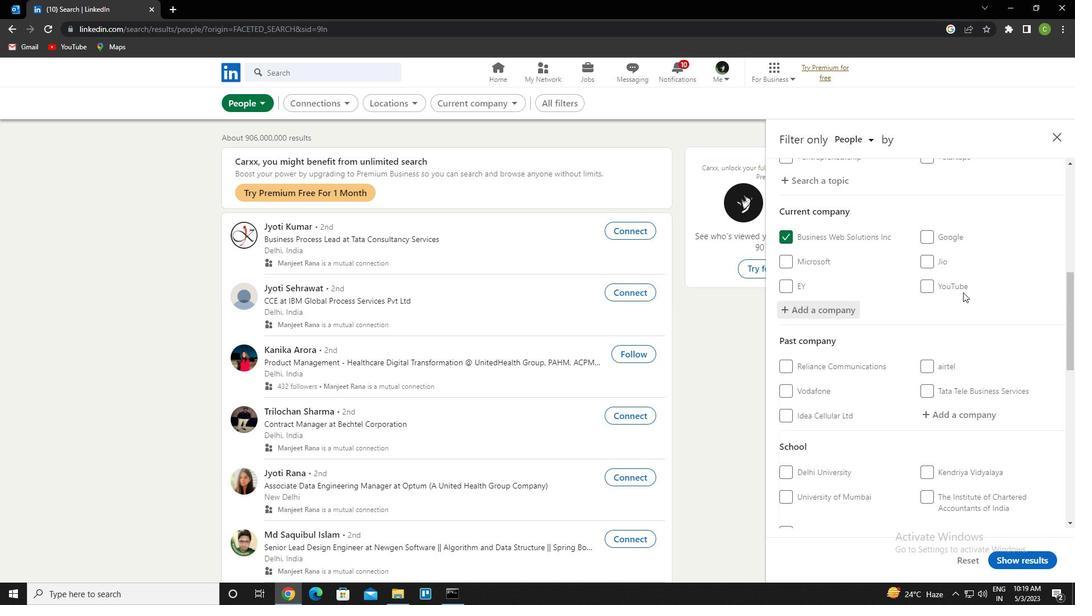 
Action: Mouse moved to (984, 377)
Screenshot: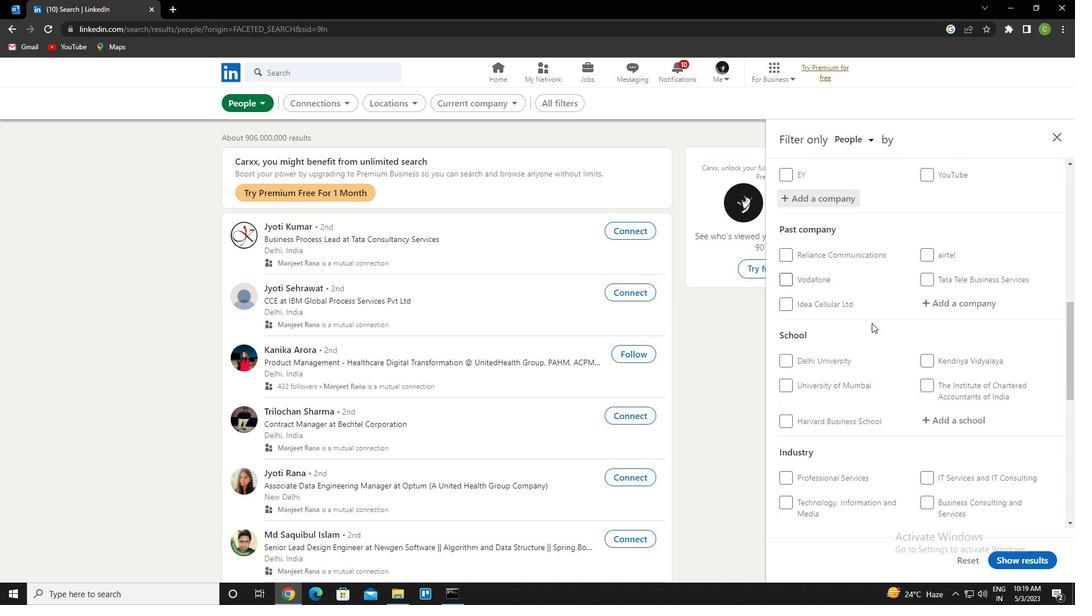 
Action: Mouse scrolled (984, 377) with delta (0, 0)
Screenshot: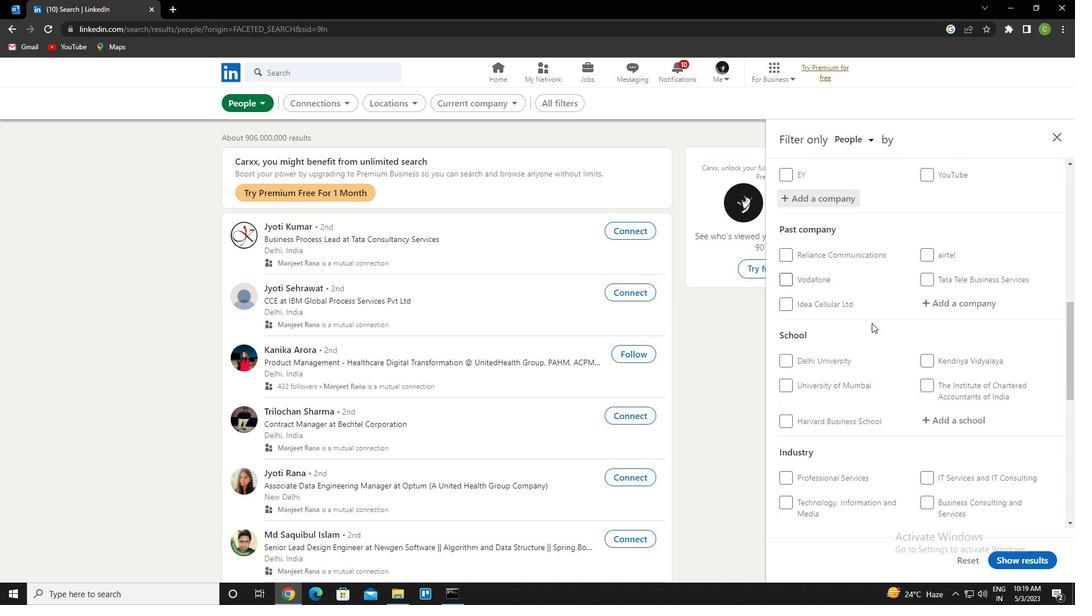 
Action: Mouse scrolled (984, 377) with delta (0, 0)
Screenshot: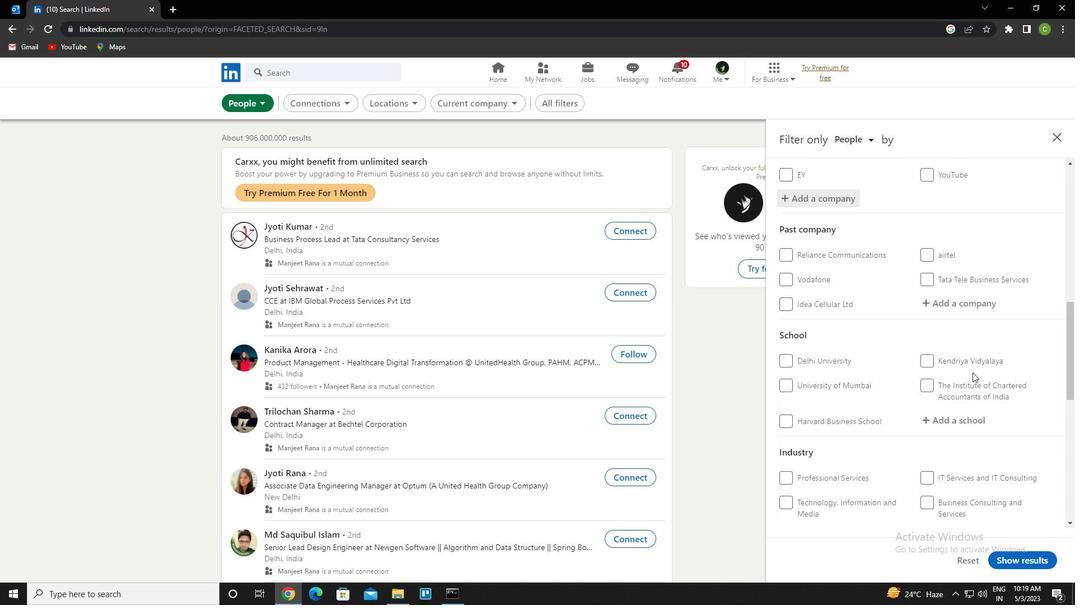 
Action: Mouse moved to (962, 313)
Screenshot: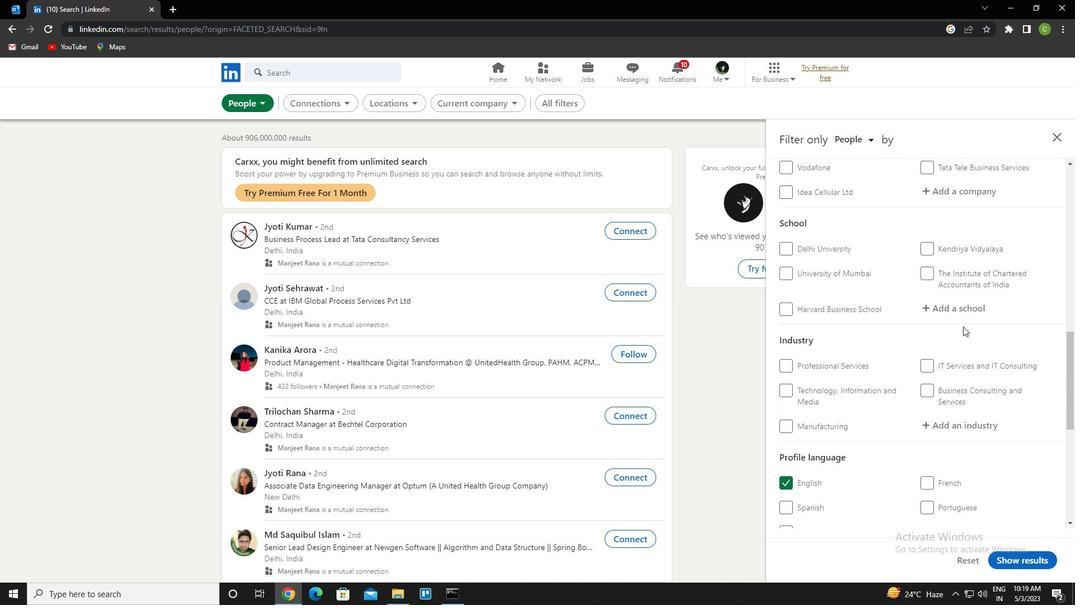 
Action: Mouse pressed left at (962, 313)
Screenshot: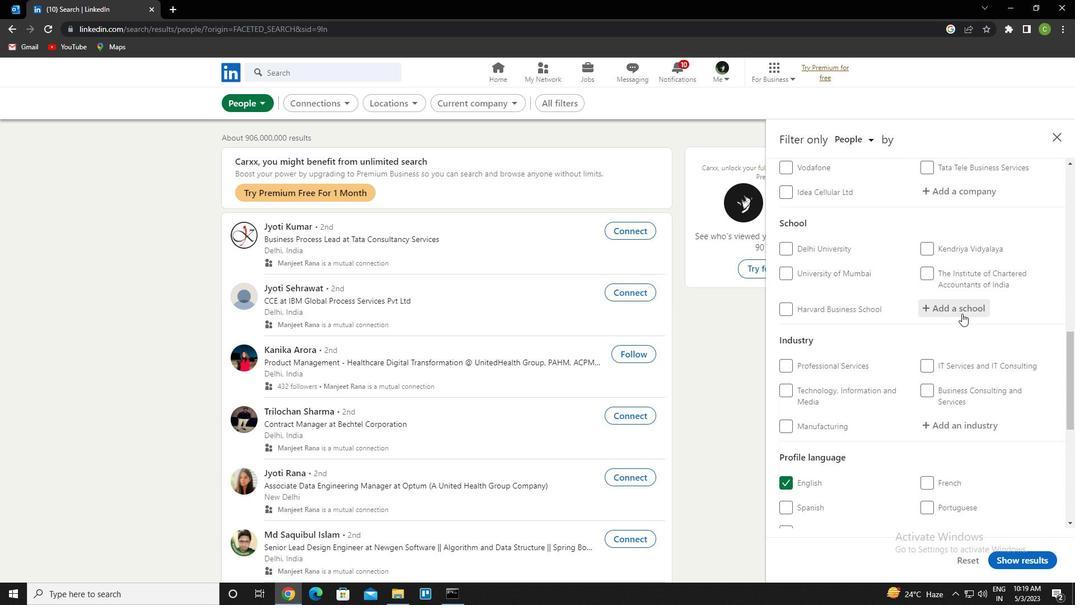 
Action: Key pressed <Key.caps_lock>t<Key.caps_lock>he<Key.space><Key.caps_lock>icfai<Key.down><Key.enter>
Screenshot: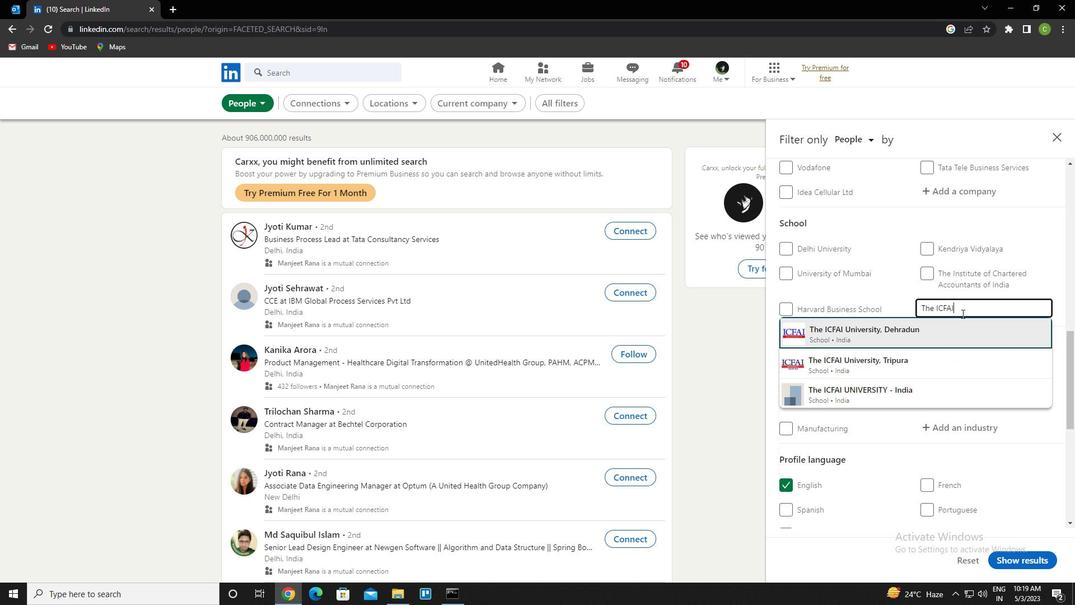 
Action: Mouse scrolled (962, 313) with delta (0, 0)
Screenshot: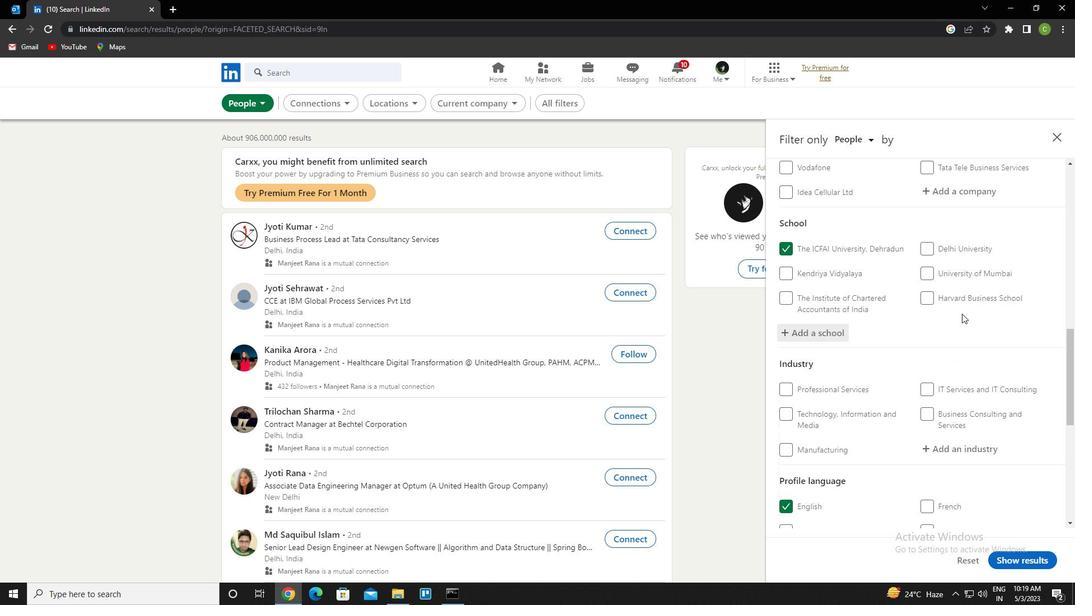 
Action: Mouse scrolled (962, 313) with delta (0, 0)
Screenshot: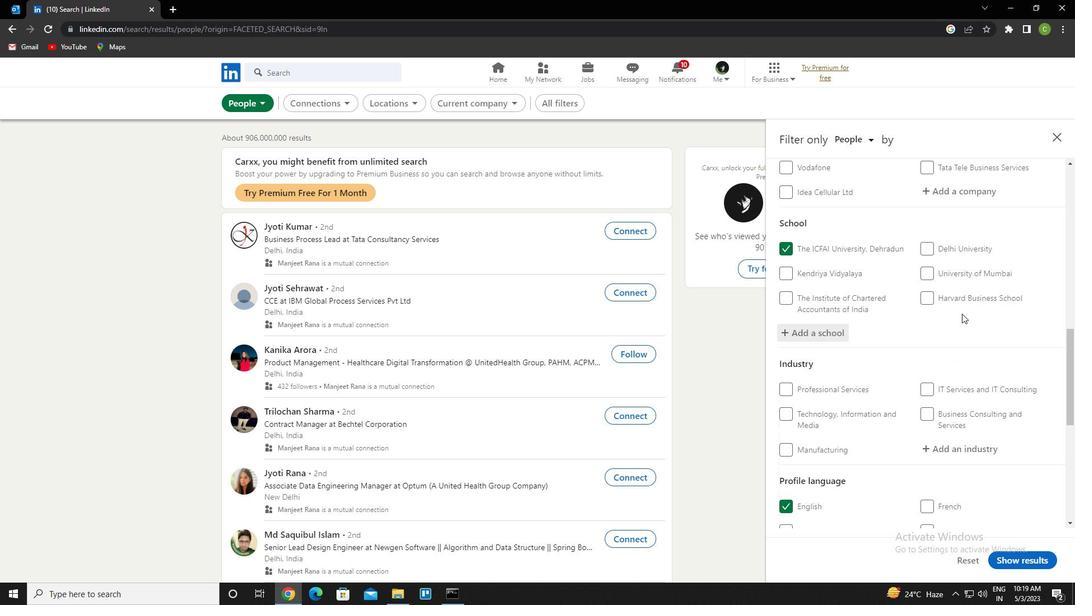 
Action: Mouse scrolled (962, 313) with delta (0, 0)
Screenshot: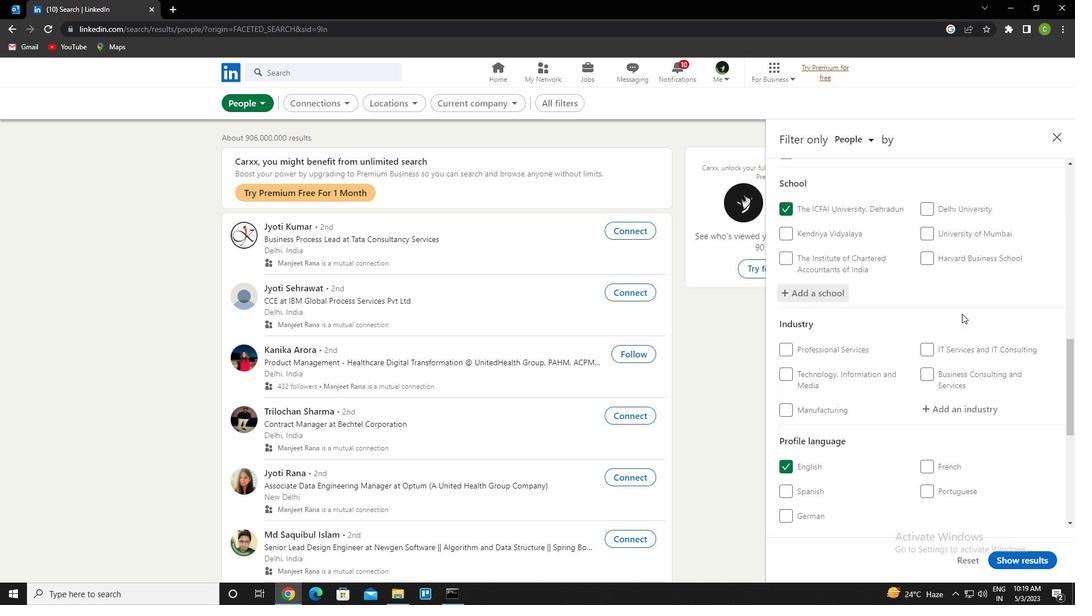 
Action: Mouse moved to (967, 284)
Screenshot: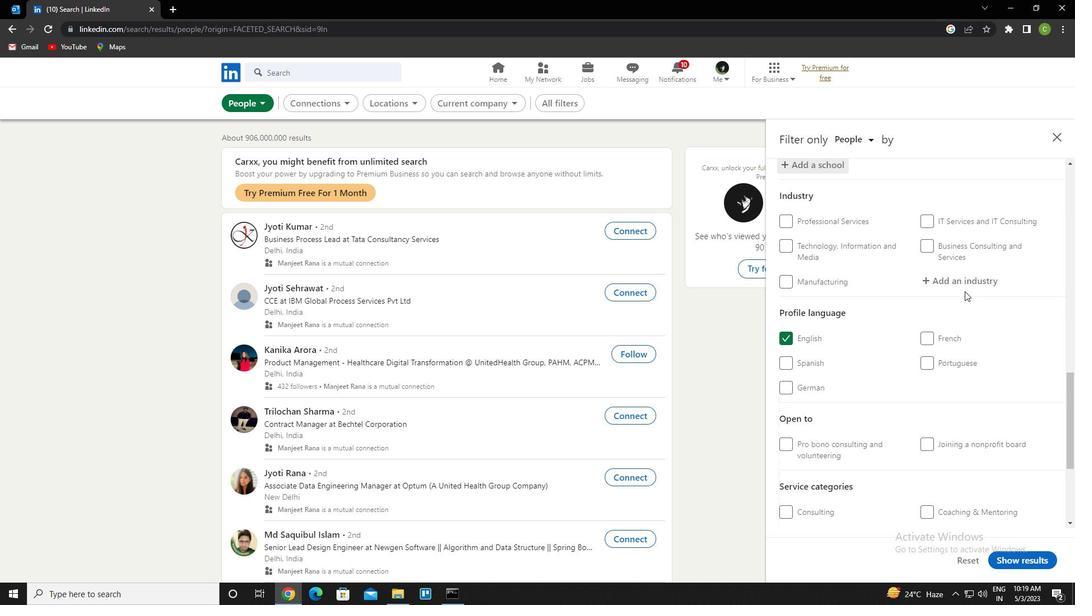
Action: Mouse pressed left at (967, 284)
Screenshot: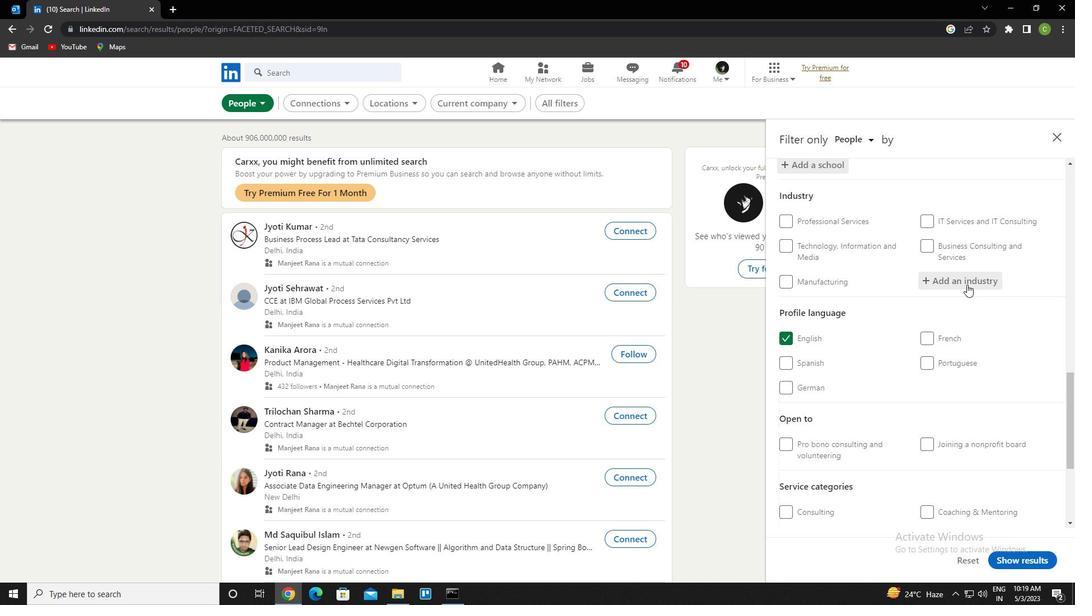 
Action: Key pressed <Key.caps_lock><Key.caps_lock>i<Key.caps_lock>nternet
Screenshot: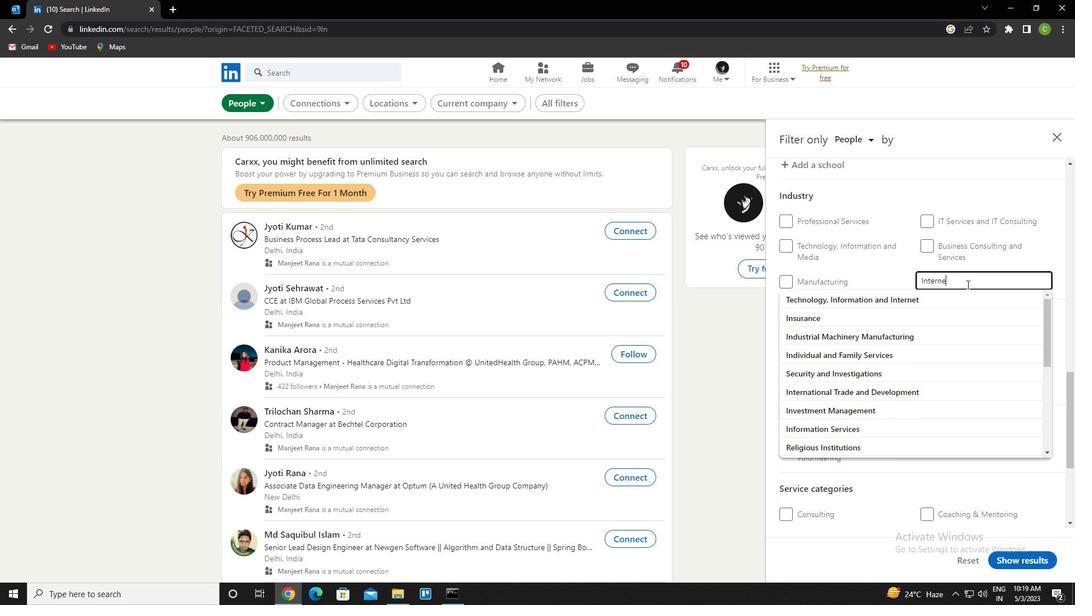
Action: Mouse moved to (967, 284)
Screenshot: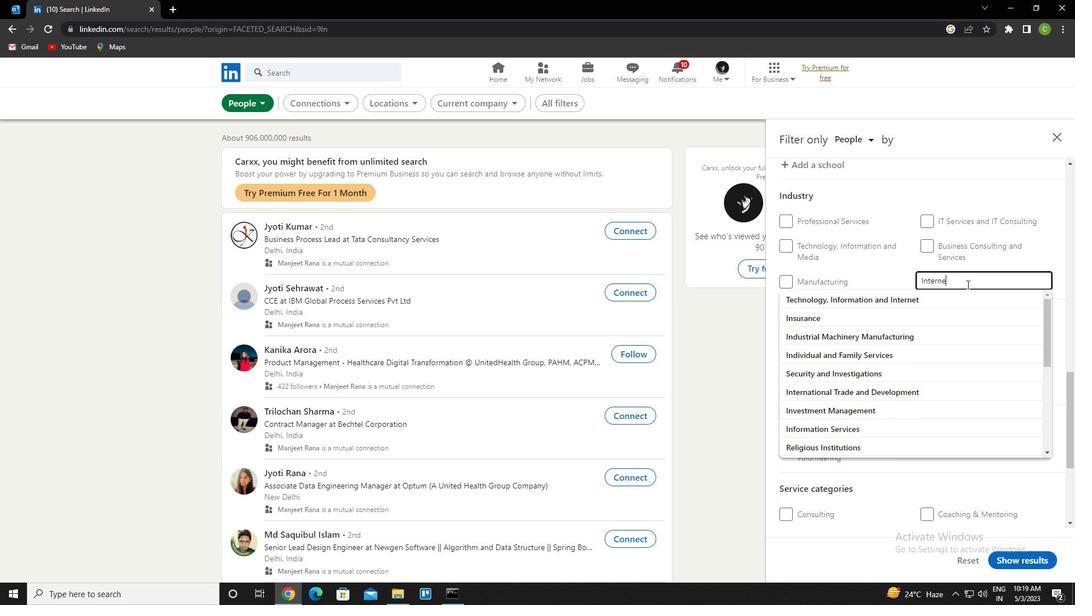 
Action: Key pressed <Key.space><Key.caps_lock>m<Key.caps_lock>arketplace<Key.down><Key.enter>
Screenshot: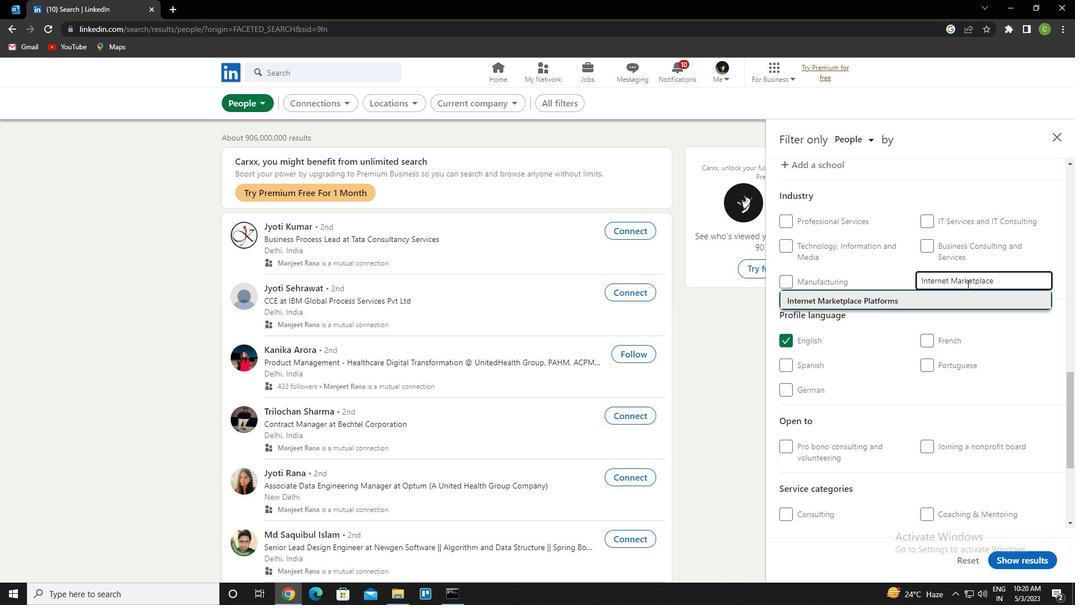 
Action: Mouse scrolled (967, 283) with delta (0, 0)
Screenshot: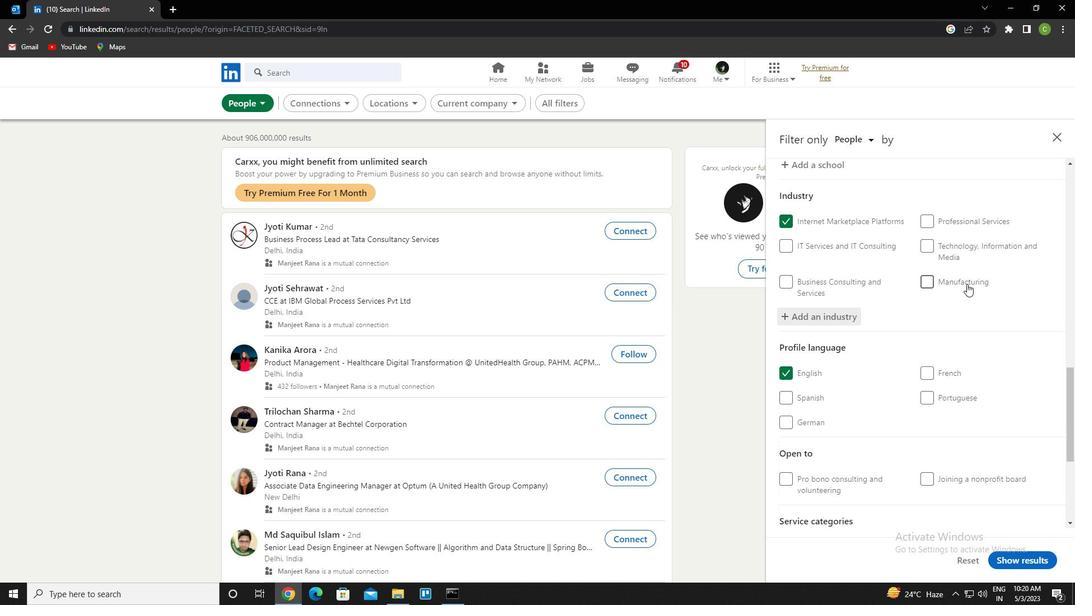 
Action: Mouse scrolled (967, 283) with delta (0, 0)
Screenshot: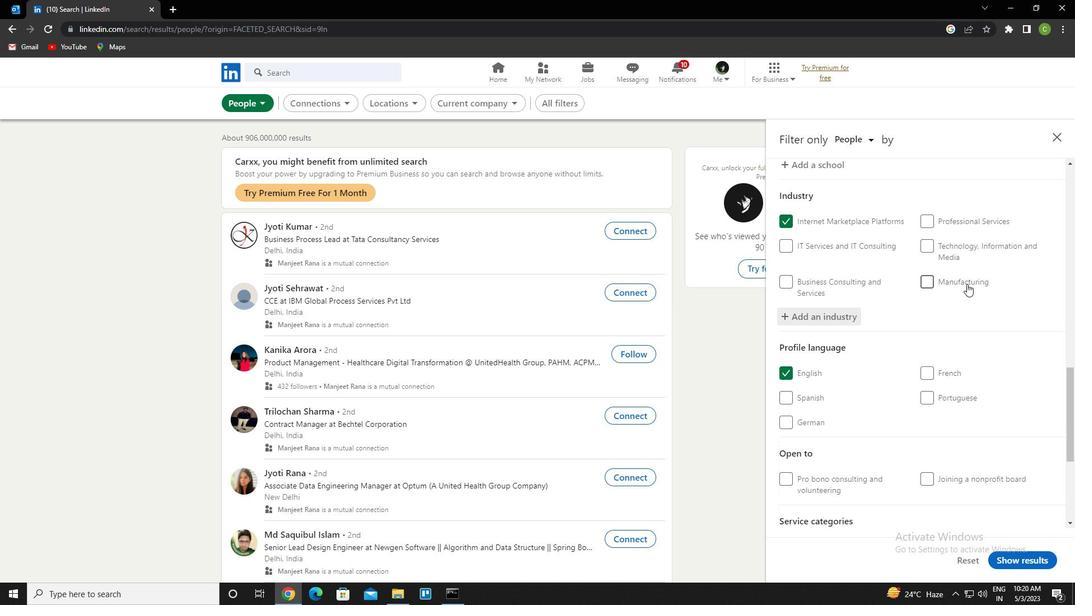 
Action: Mouse scrolled (967, 283) with delta (0, 0)
Screenshot: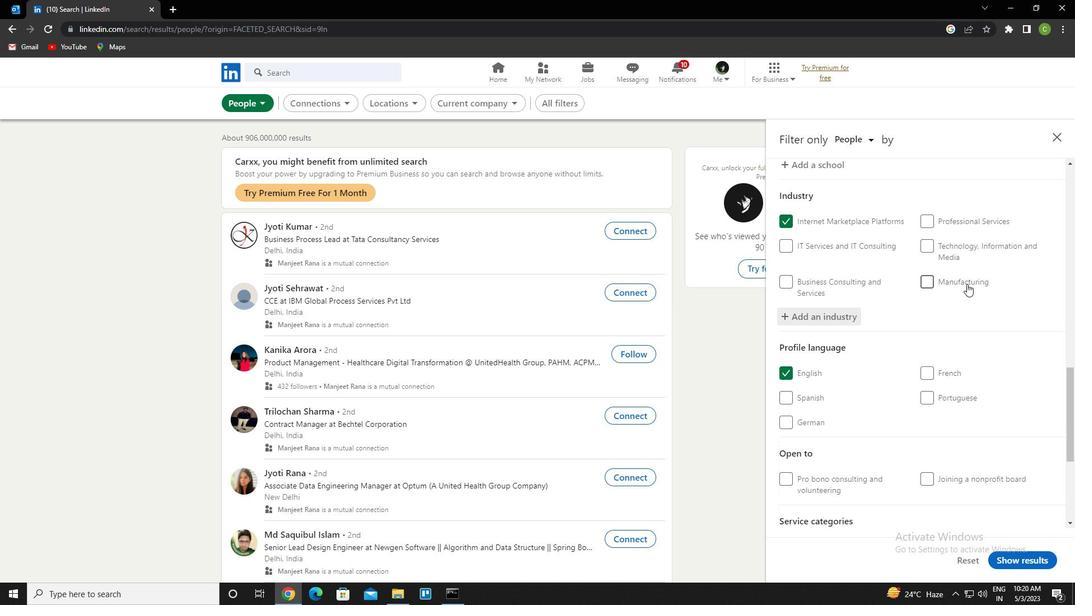 
Action: Mouse scrolled (967, 283) with delta (0, 0)
Screenshot: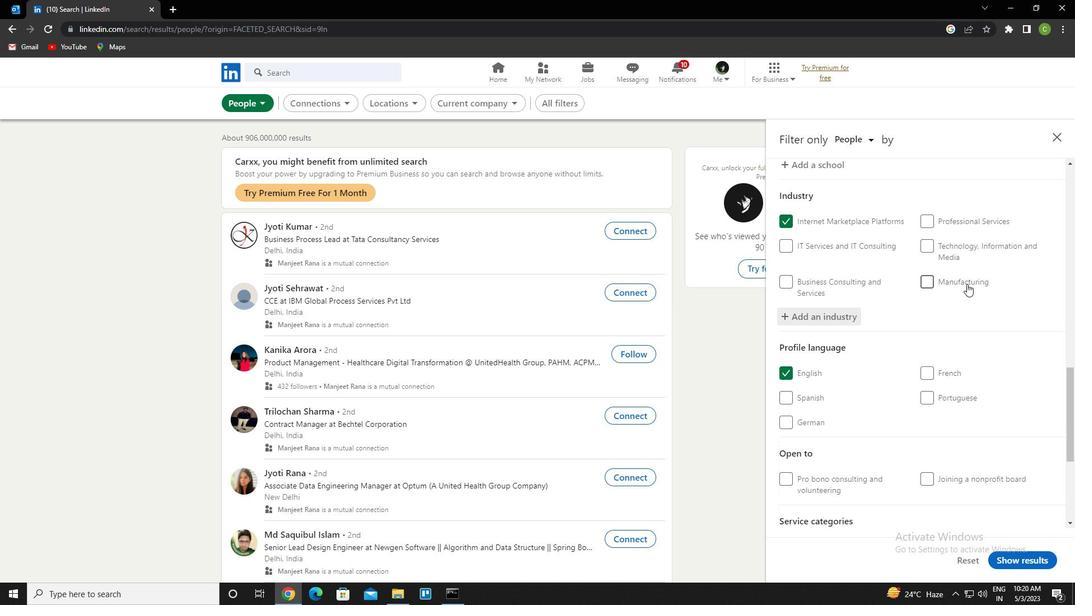 
Action: Mouse scrolled (967, 283) with delta (0, 0)
Screenshot: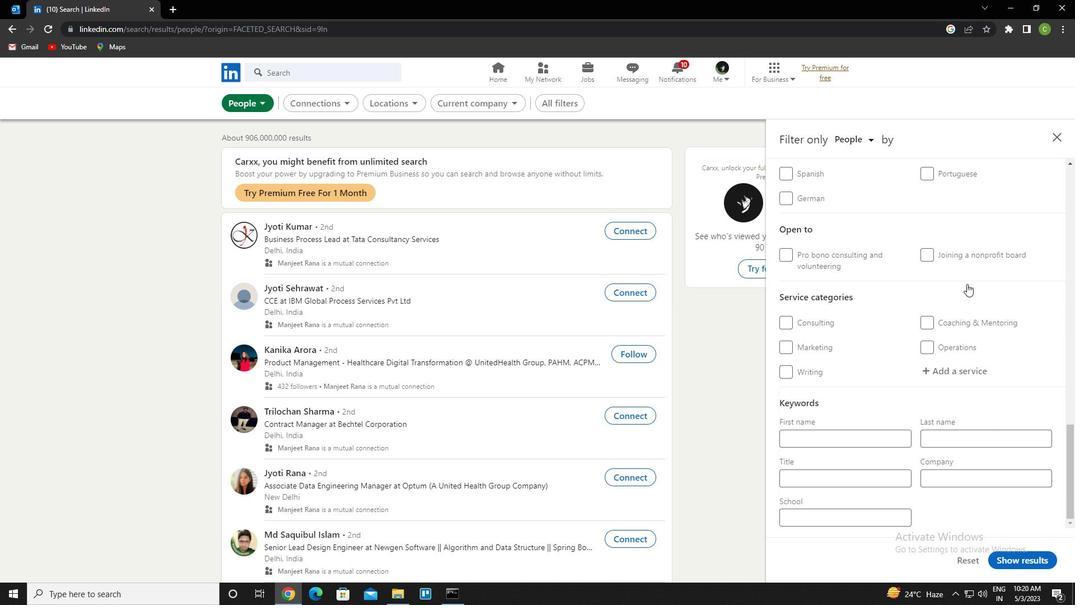 
Action: Mouse scrolled (967, 283) with delta (0, 0)
Screenshot: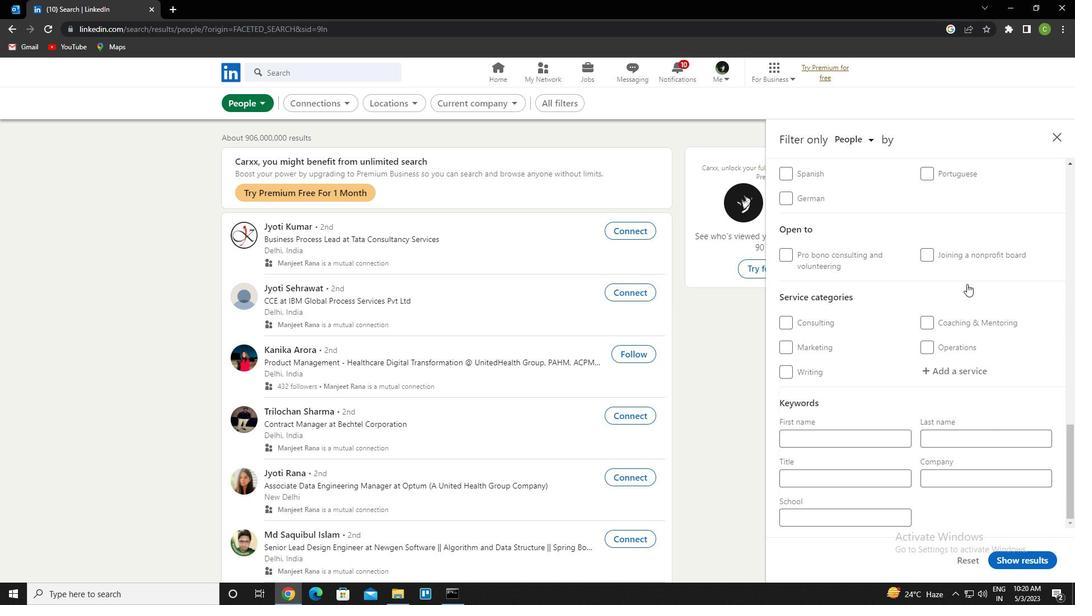
Action: Mouse scrolled (967, 283) with delta (0, 0)
Screenshot: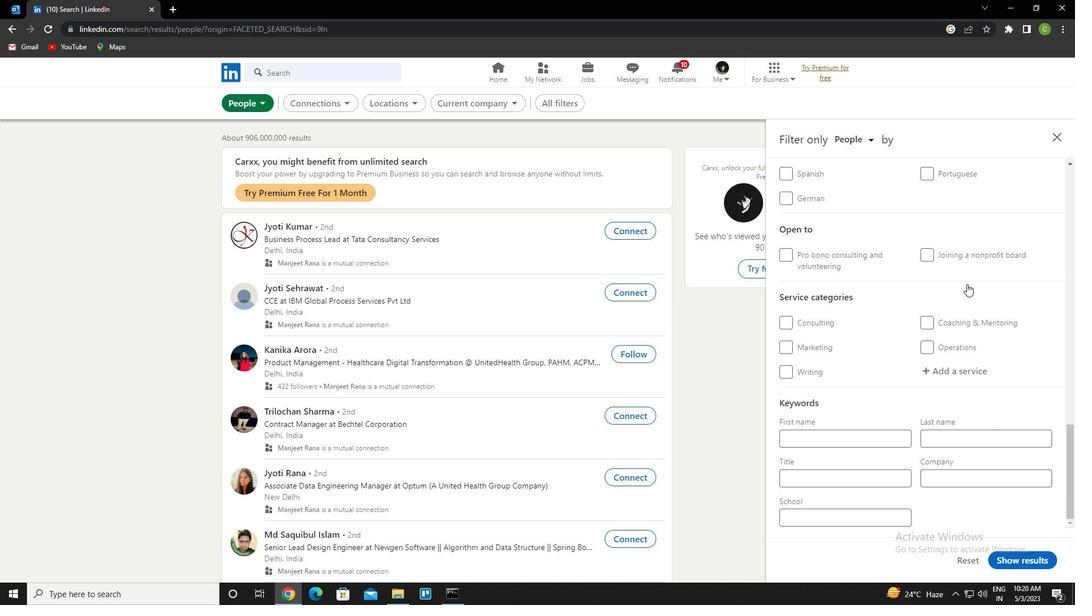 
Action: Mouse scrolled (967, 283) with delta (0, 0)
Screenshot: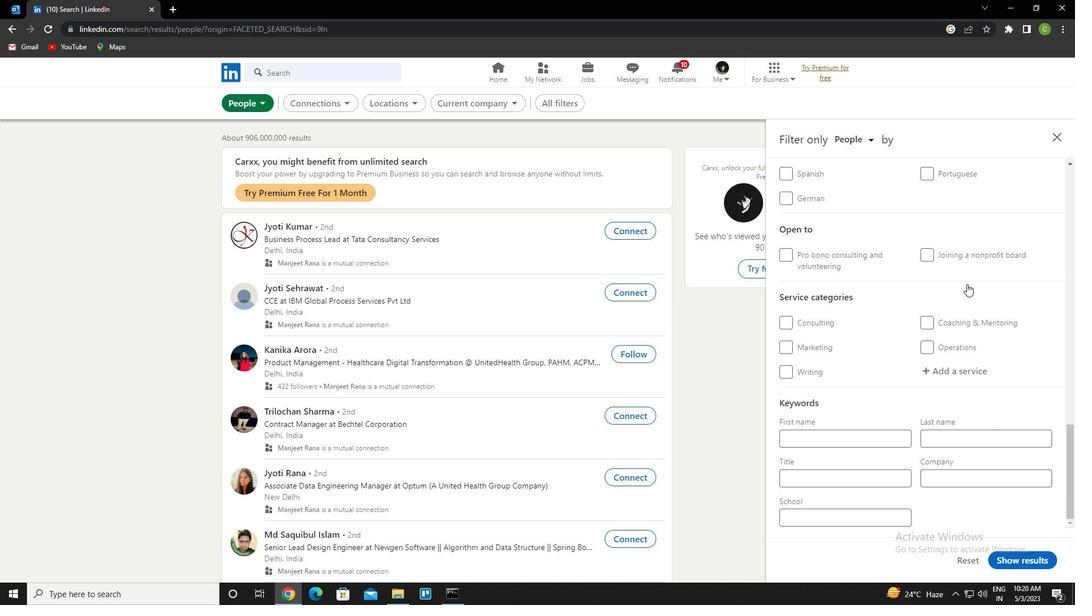 
Action: Mouse moved to (963, 374)
Screenshot: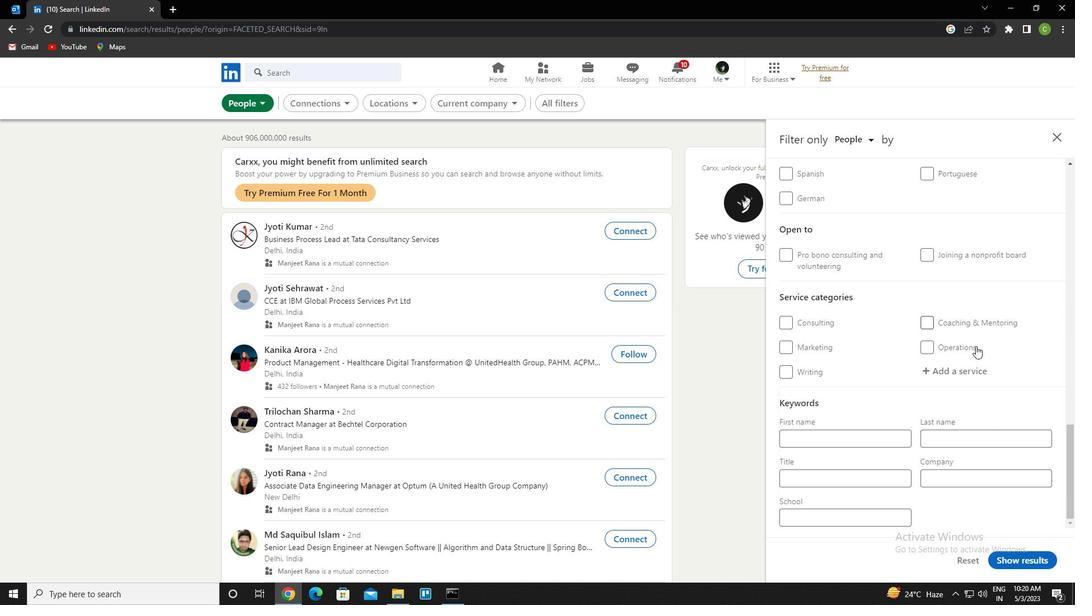 
Action: Mouse pressed left at (963, 374)
Screenshot: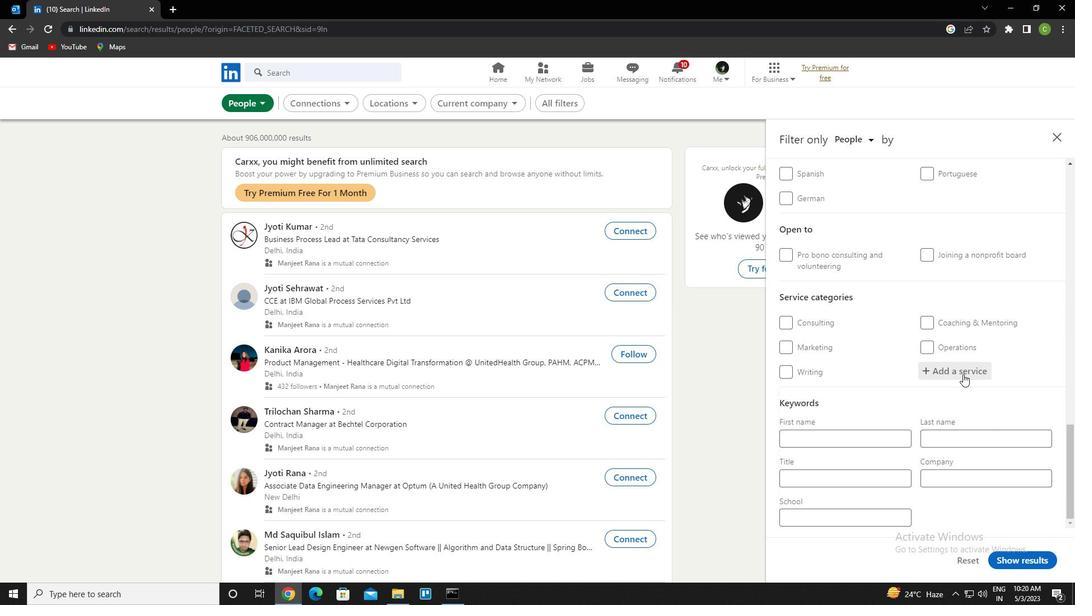 
Action: Key pressed logo<Key.space>design<Key.down><Key.enter>
Screenshot: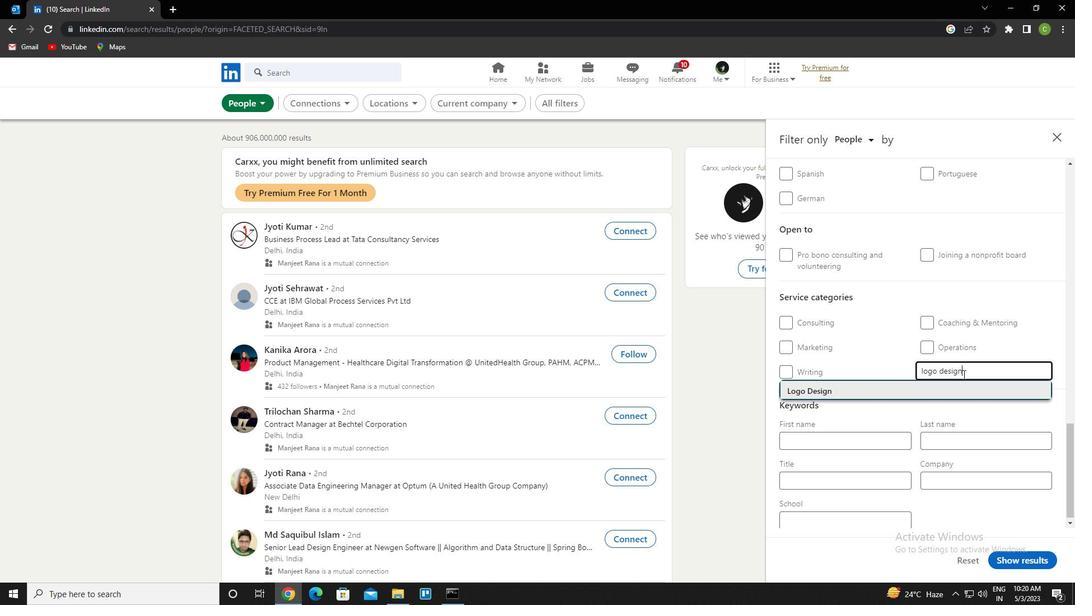 
Action: Mouse scrolled (963, 373) with delta (0, 0)
Screenshot: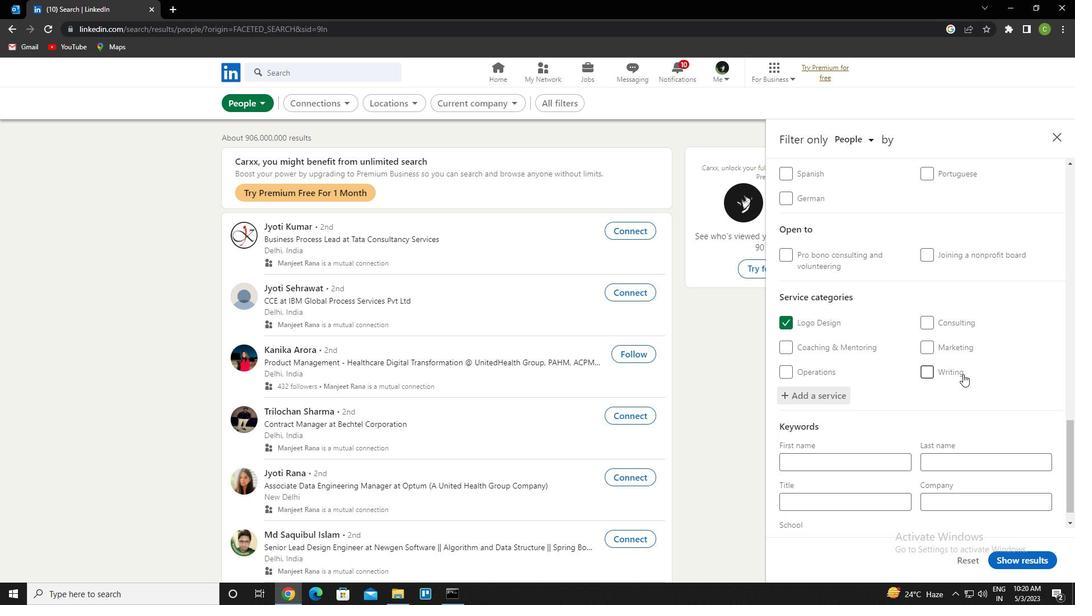 
Action: Mouse scrolled (963, 373) with delta (0, 0)
Screenshot: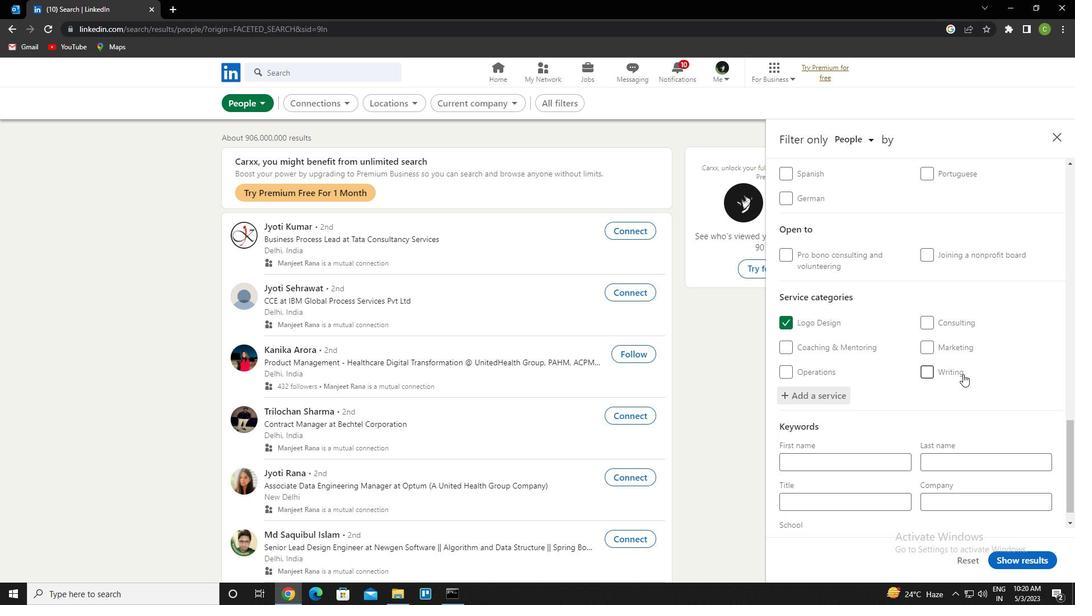 
Action: Mouse scrolled (963, 373) with delta (0, 0)
Screenshot: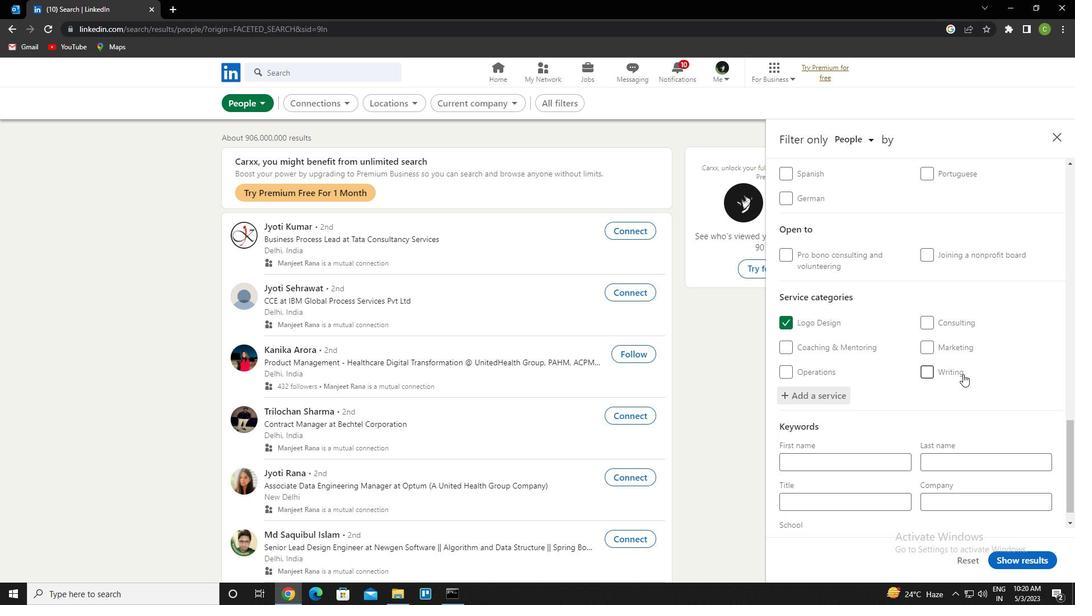 
Action: Mouse scrolled (963, 373) with delta (0, 0)
Screenshot: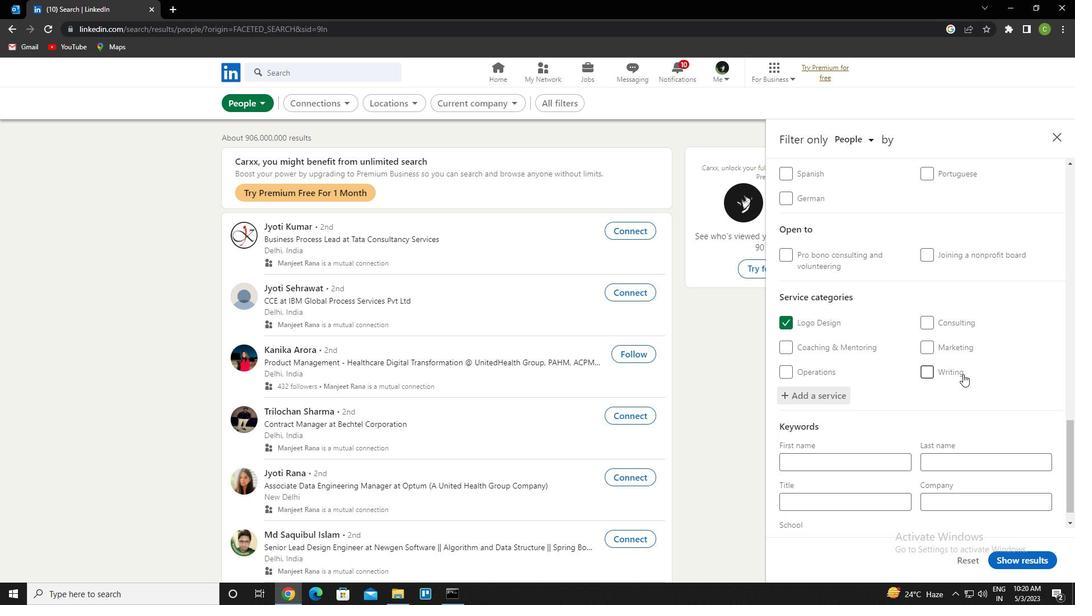 
Action: Mouse scrolled (963, 373) with delta (0, 0)
Screenshot: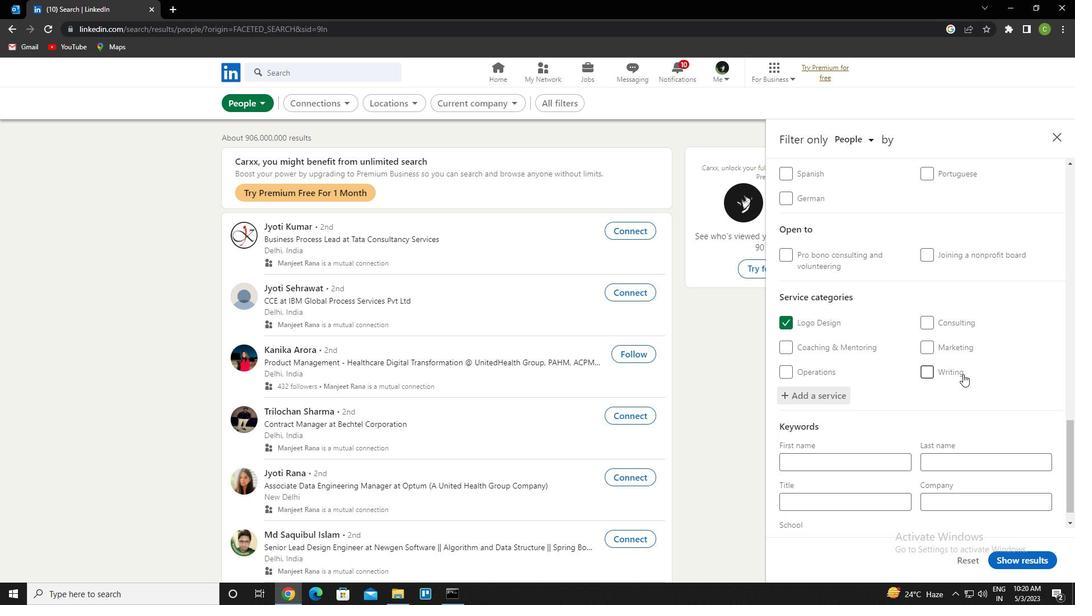 
Action: Mouse scrolled (963, 373) with delta (0, 0)
Screenshot: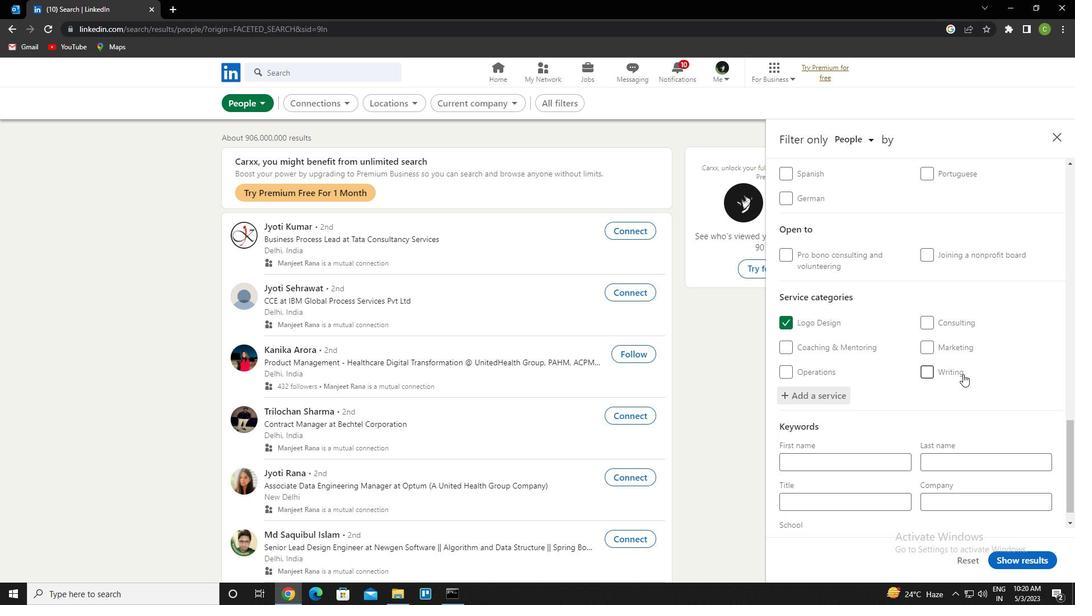 
Action: Mouse scrolled (963, 373) with delta (0, 0)
Screenshot: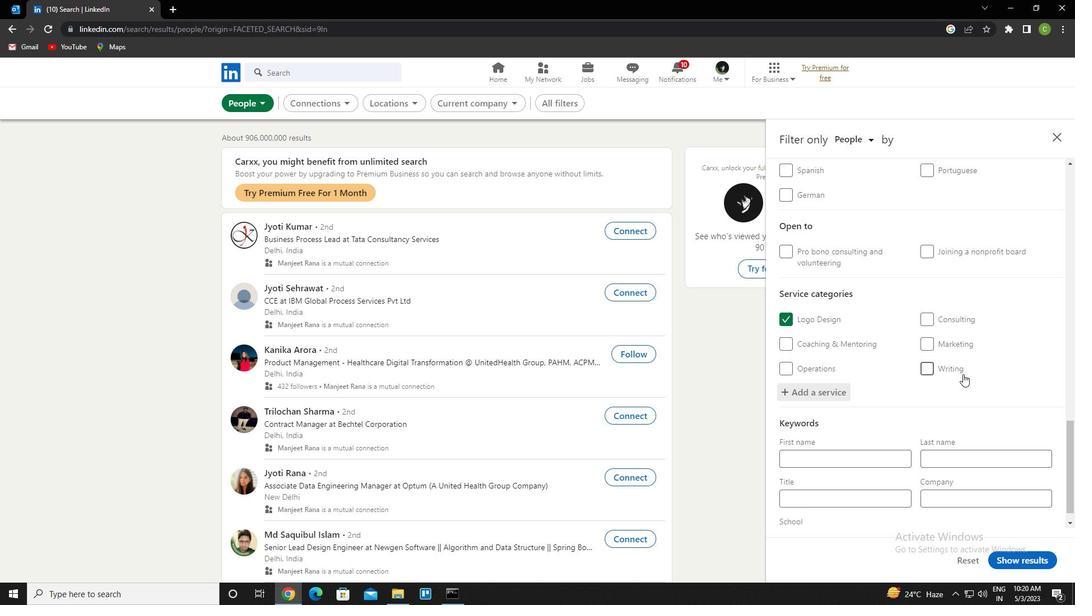 
Action: Mouse scrolled (963, 373) with delta (0, 0)
Screenshot: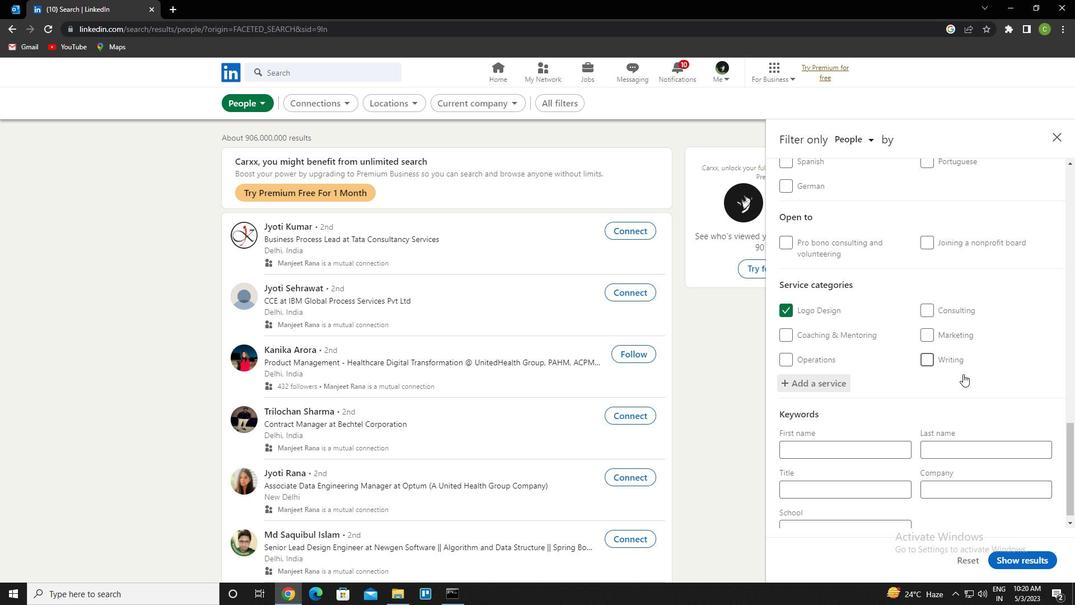 
Action: Mouse scrolled (963, 373) with delta (0, 0)
Screenshot: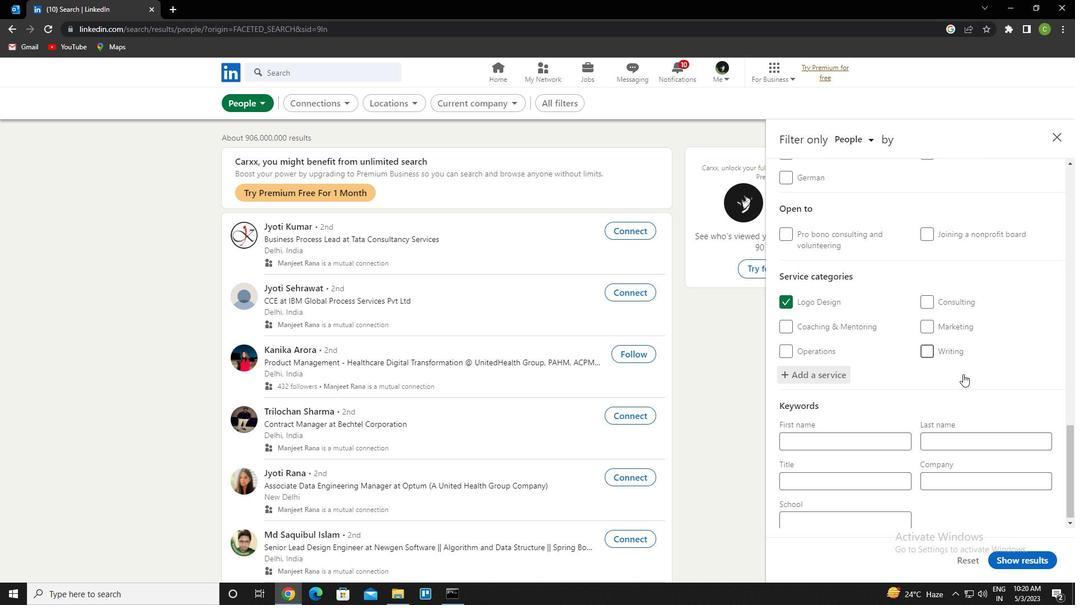 
Action: Mouse moved to (854, 474)
Screenshot: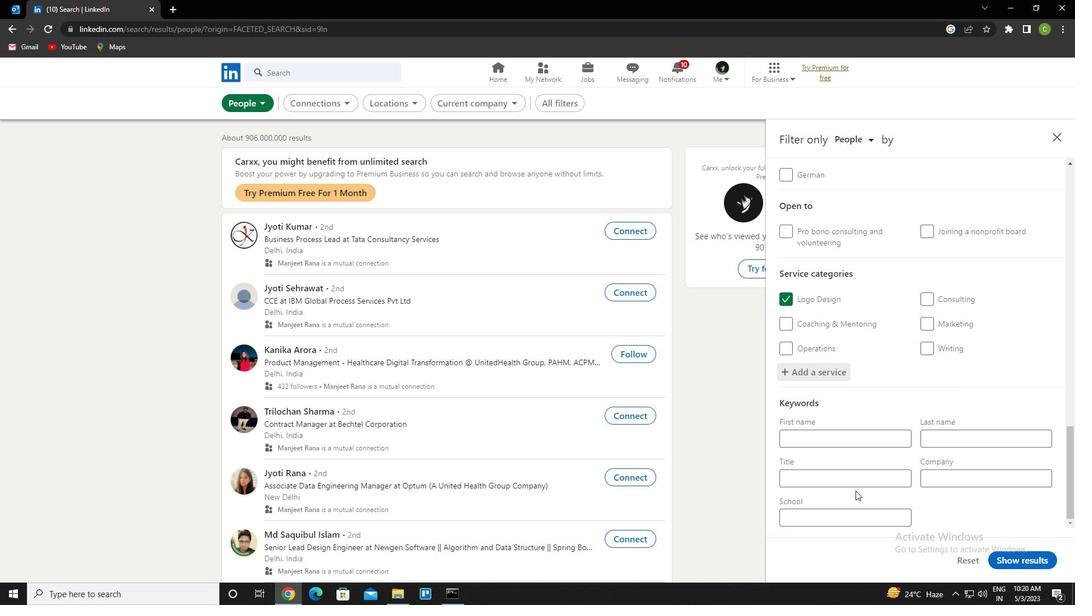 
Action: Mouse pressed left at (854, 474)
Screenshot: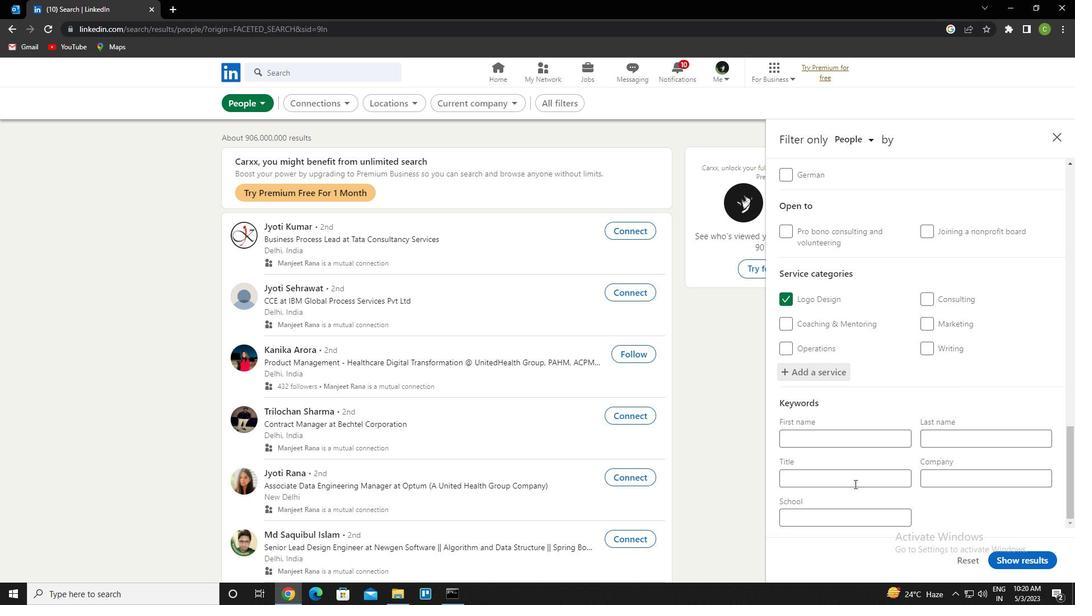 
Action: Key pressed <Key.caps_lock>e<Key.caps_lock>lectrician
Screenshot: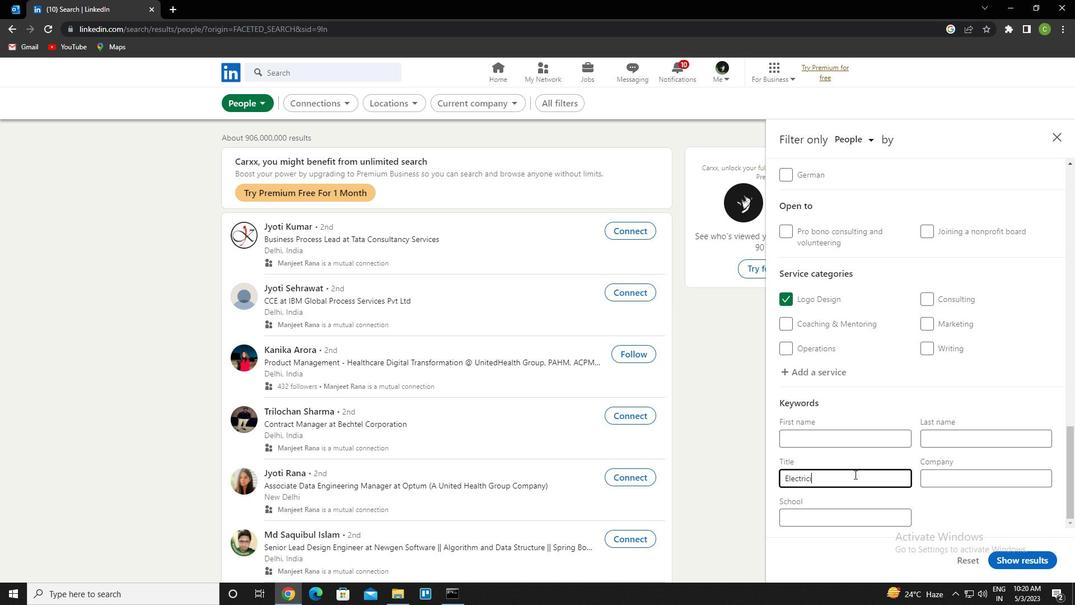 
Action: Mouse moved to (1055, 567)
Screenshot: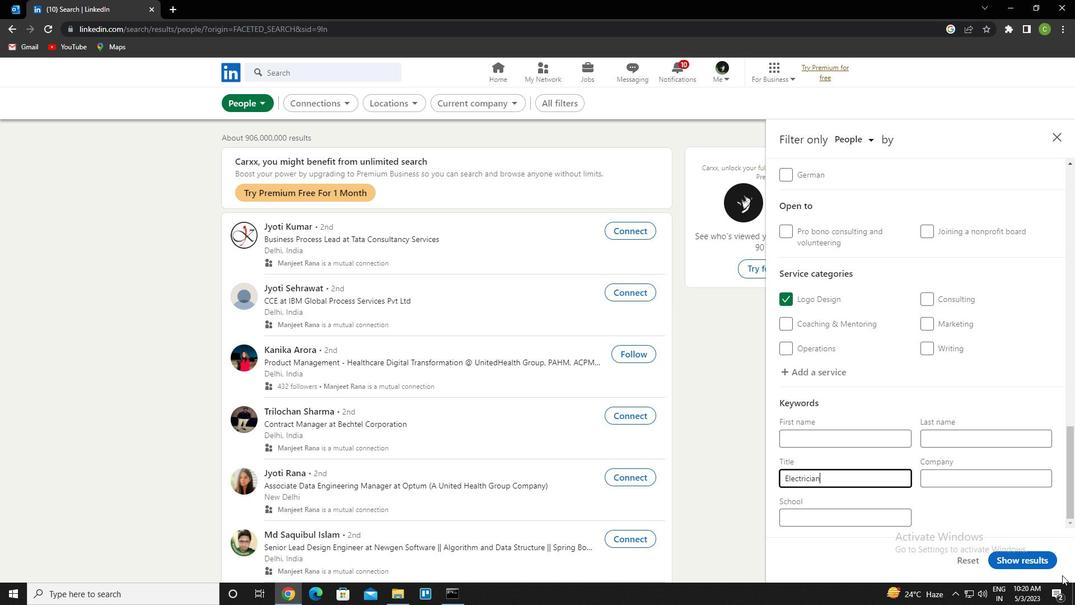 
Action: Mouse pressed left at (1055, 567)
Screenshot: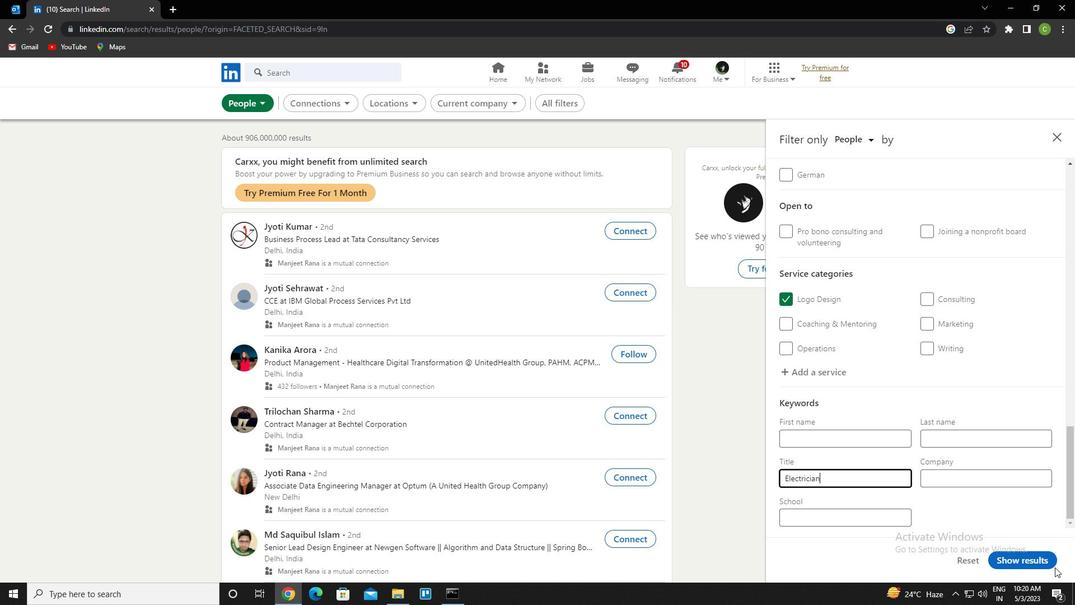 
Action: Mouse moved to (1043, 562)
Screenshot: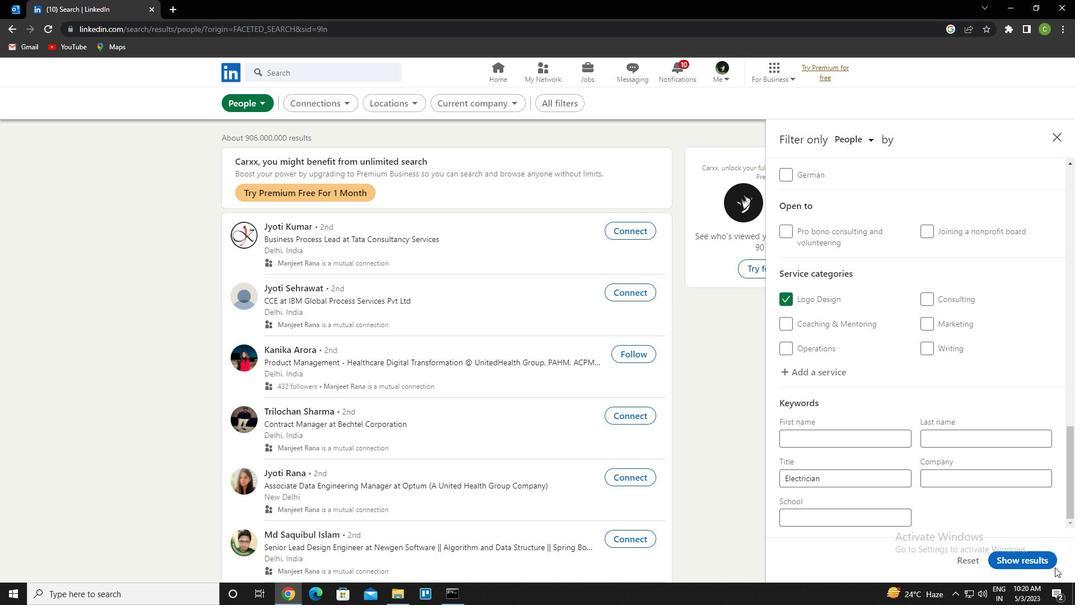 
Action: Mouse pressed left at (1043, 562)
Screenshot: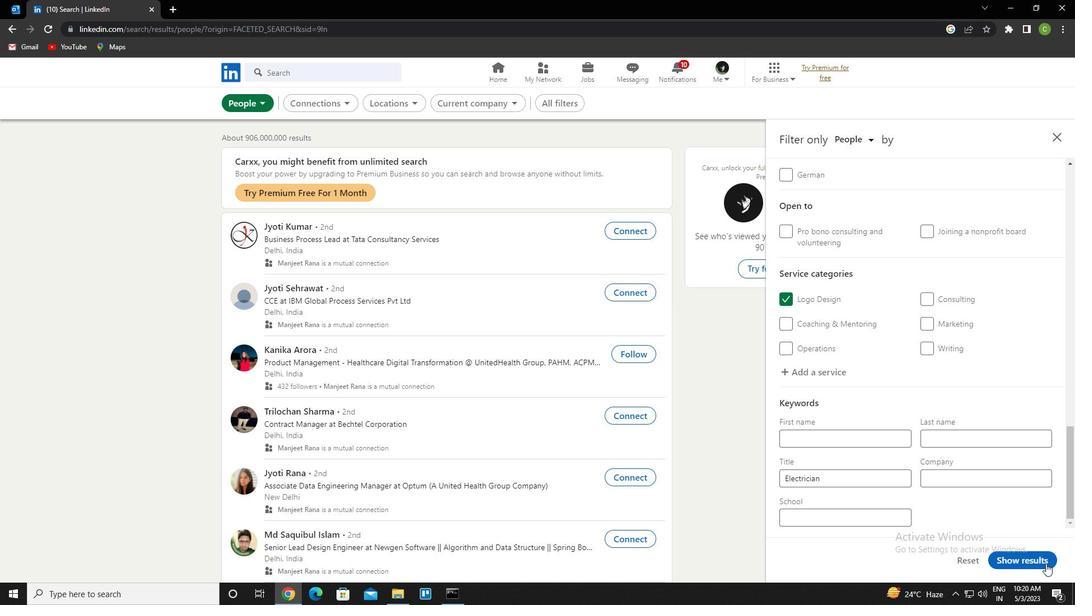 
Action: Mouse moved to (630, 515)
Screenshot: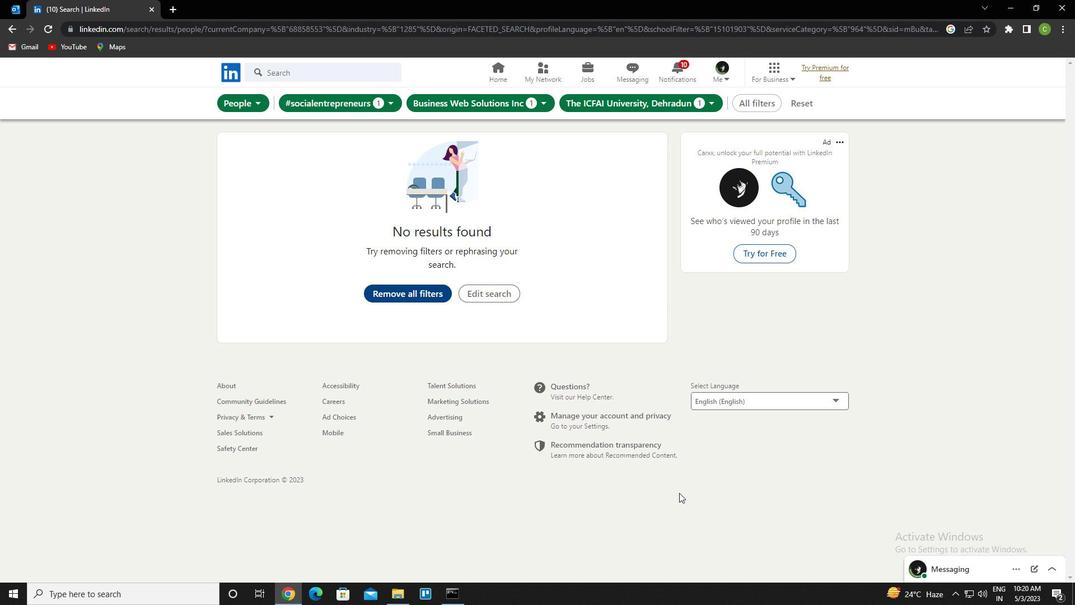 
